 Task: Search one way flight ticket for 2 adults, 2 children, 2 infants in seat in first from Salisbury: Salisbury-ocean City-wicomico Regional Airport to Rockford: Chicago Rockford International Airport(was Northwest Chicagoland Regional Airport At Rockford) on 5-1-2023. Choice of flights is Emirates. Number of bags: 2 carry on bags. Price is upto 71000. Outbound departure time preference is 23:15.
Action: Mouse moved to (207, 336)
Screenshot: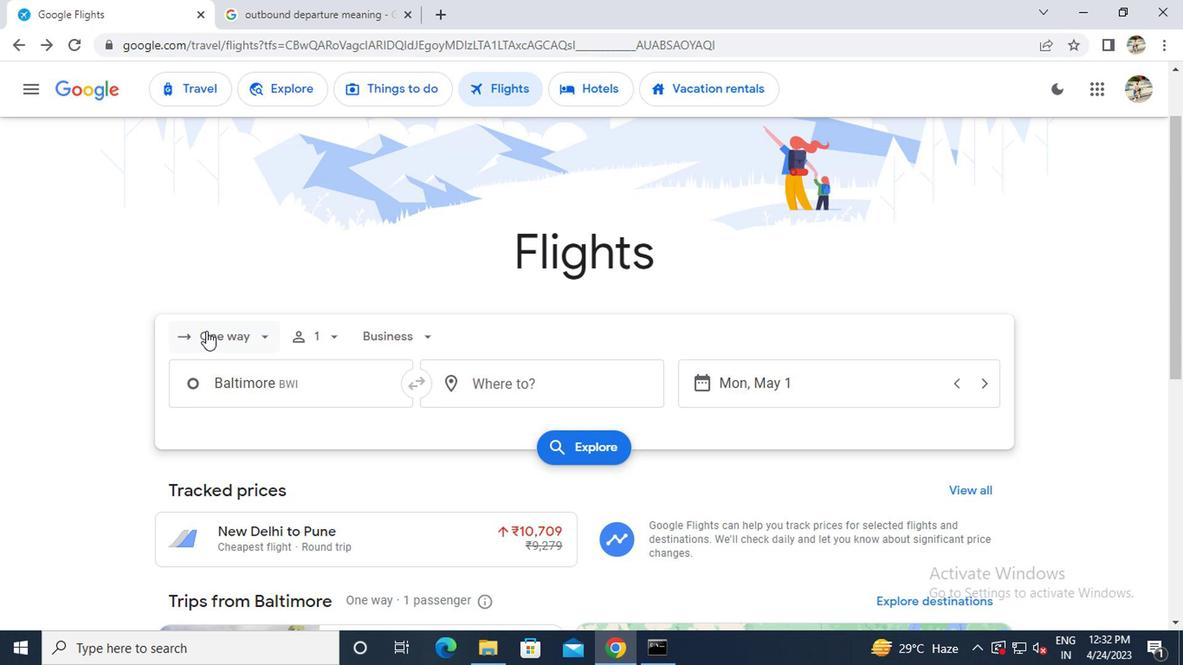 
Action: Mouse pressed left at (207, 336)
Screenshot: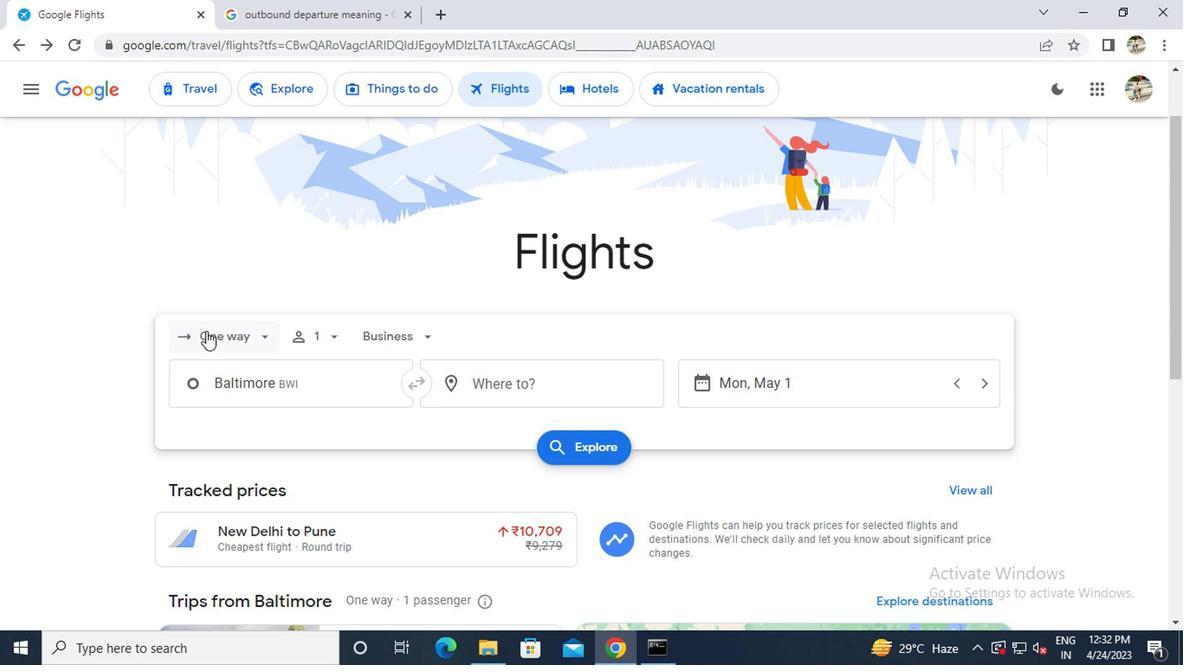
Action: Mouse moved to (216, 419)
Screenshot: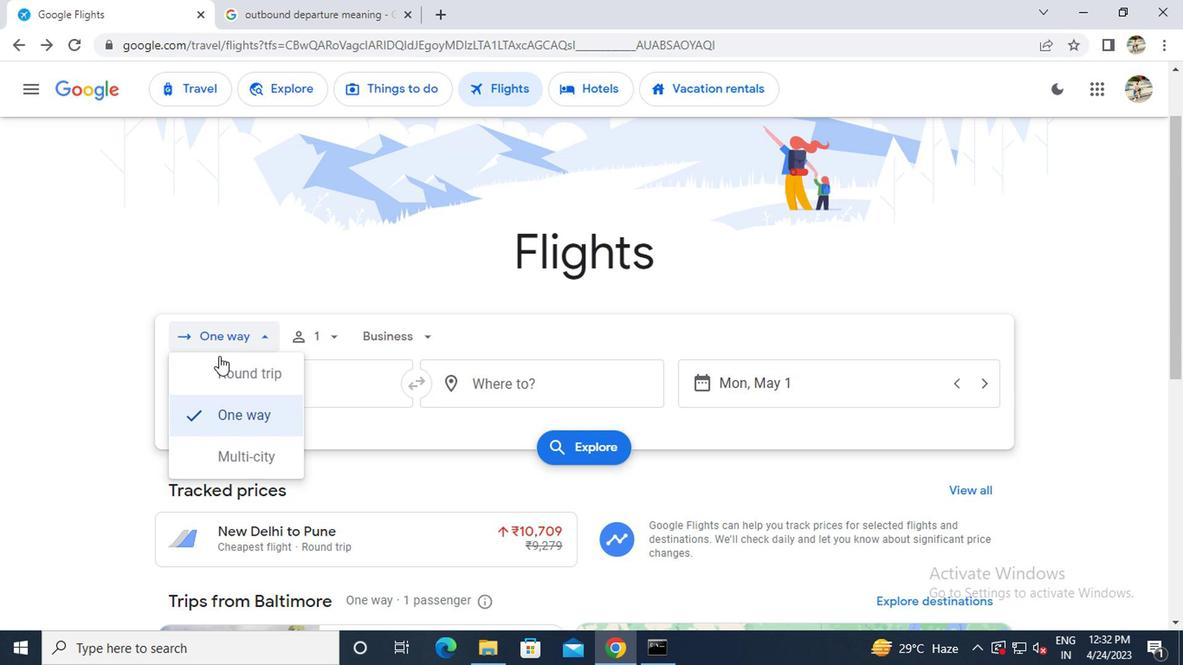 
Action: Mouse pressed left at (216, 419)
Screenshot: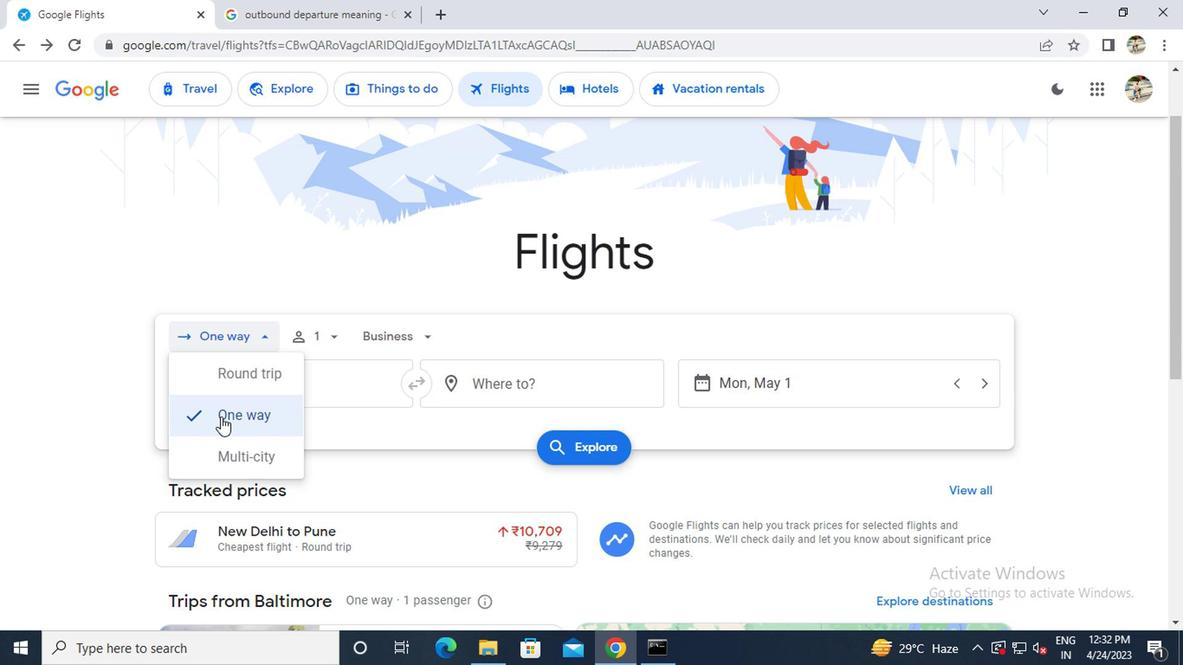 
Action: Mouse moved to (316, 332)
Screenshot: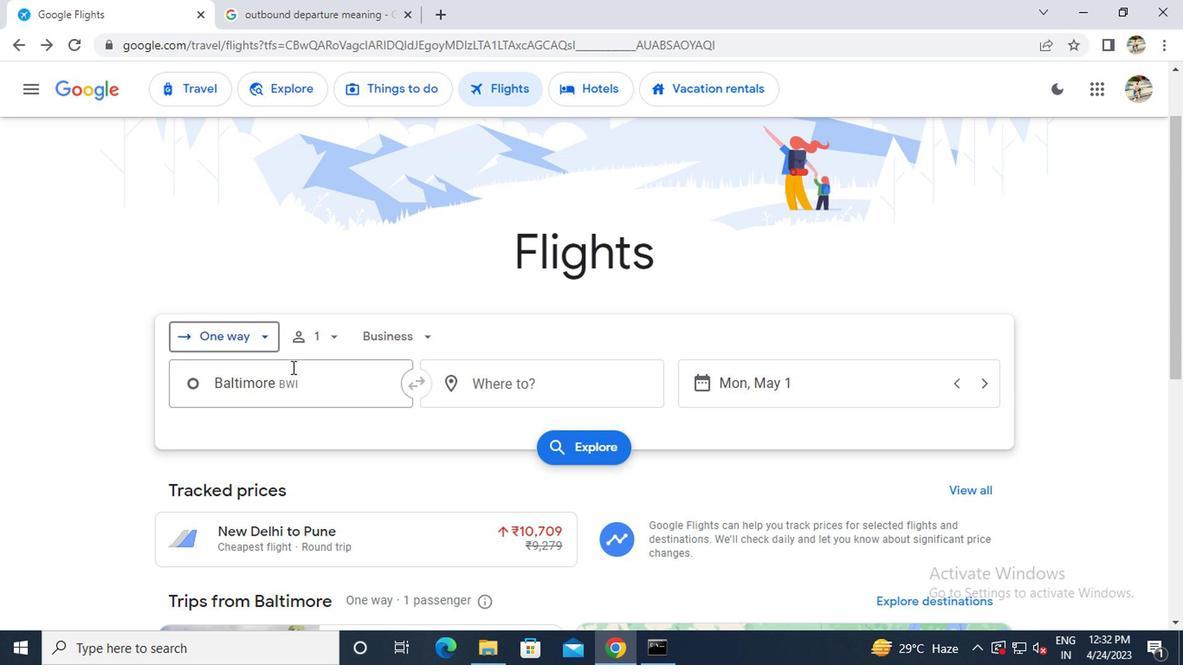 
Action: Mouse pressed left at (316, 332)
Screenshot: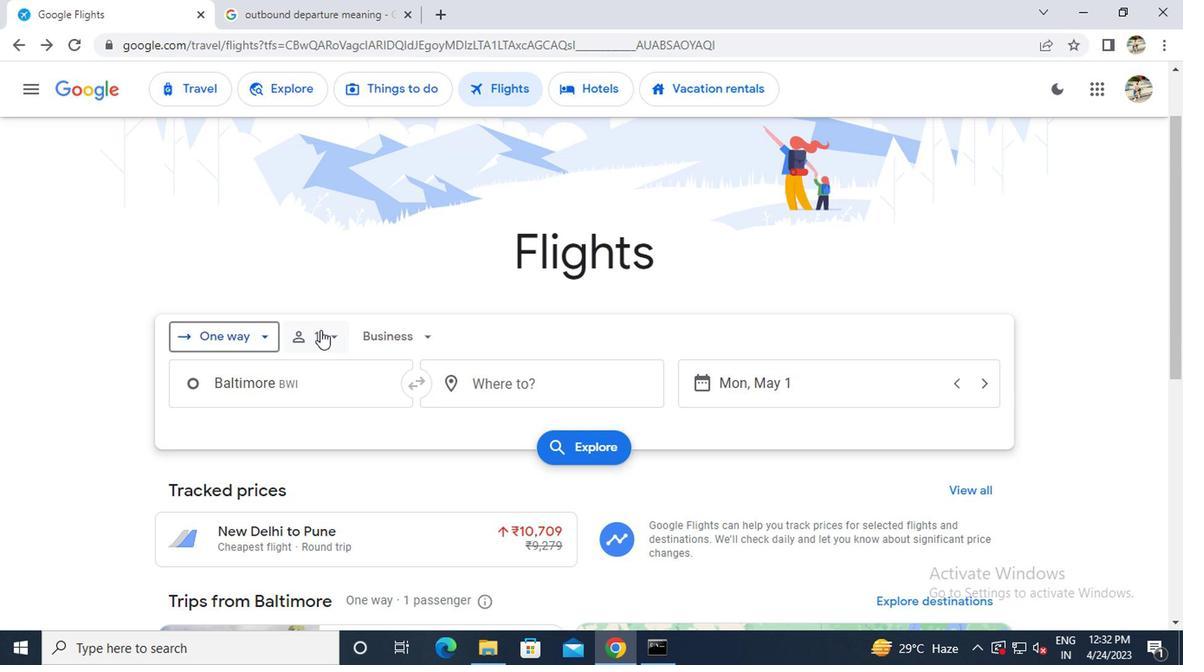 
Action: Mouse moved to (462, 379)
Screenshot: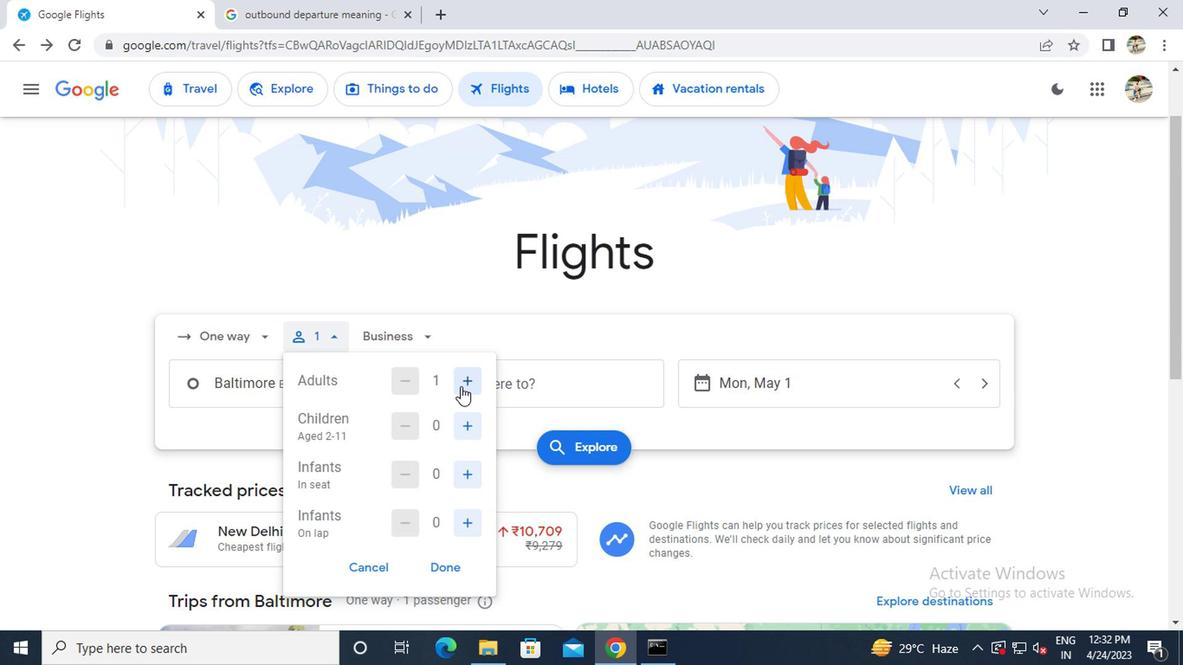 
Action: Mouse pressed left at (462, 379)
Screenshot: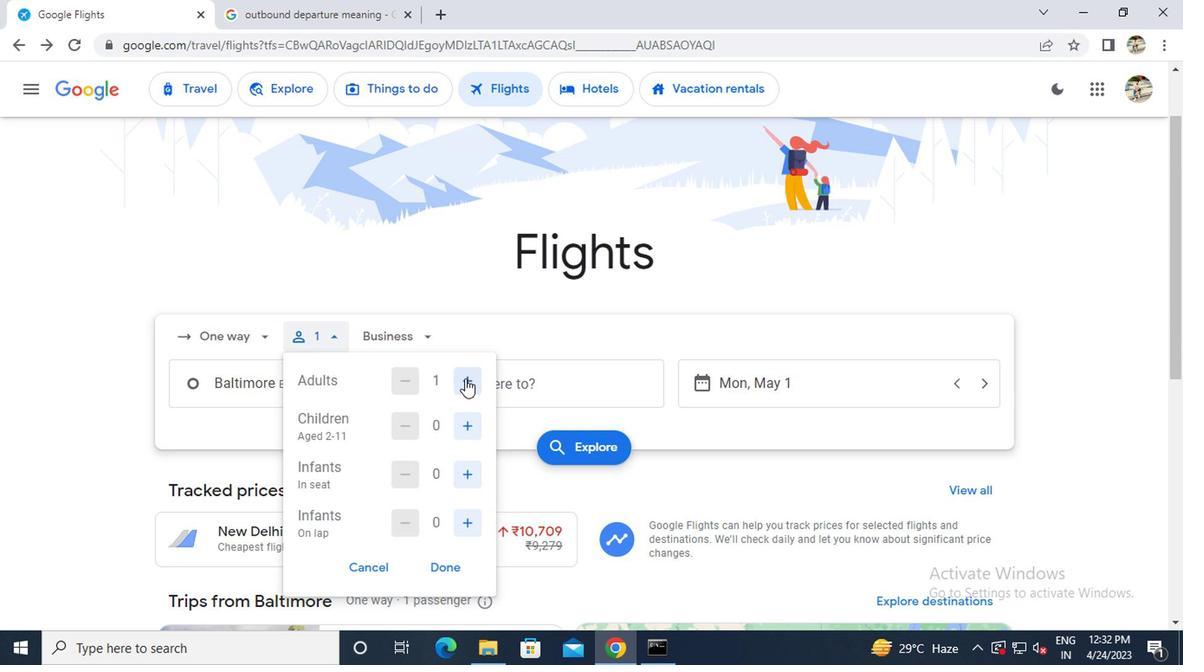 
Action: Mouse moved to (467, 413)
Screenshot: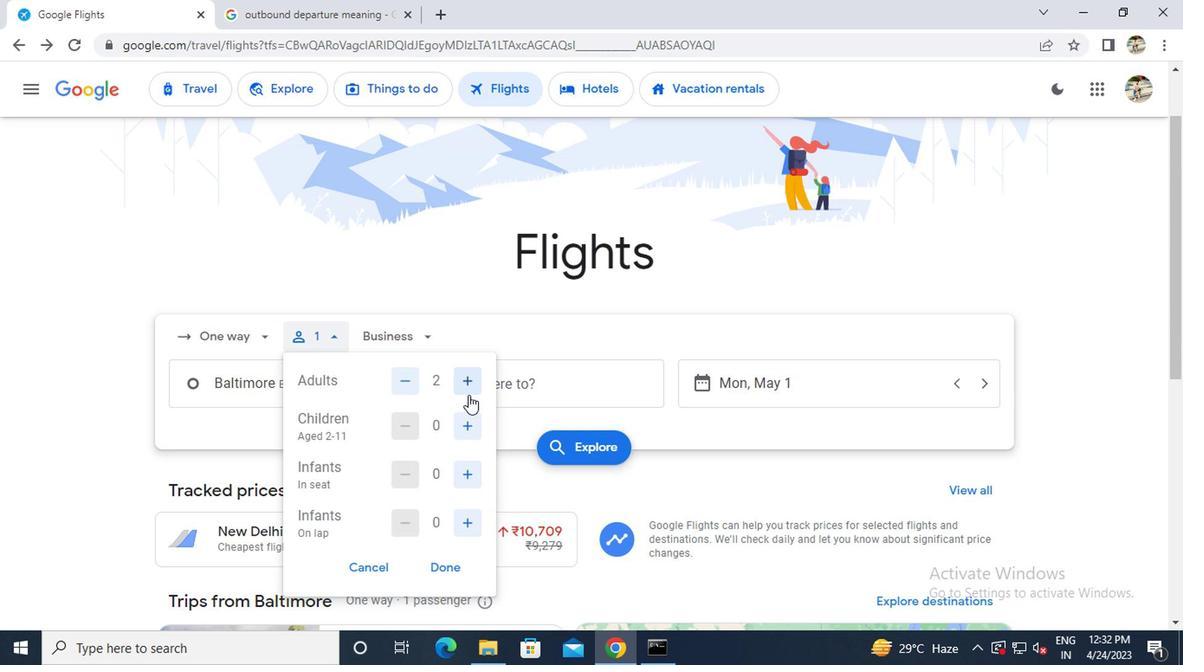 
Action: Mouse pressed left at (467, 413)
Screenshot: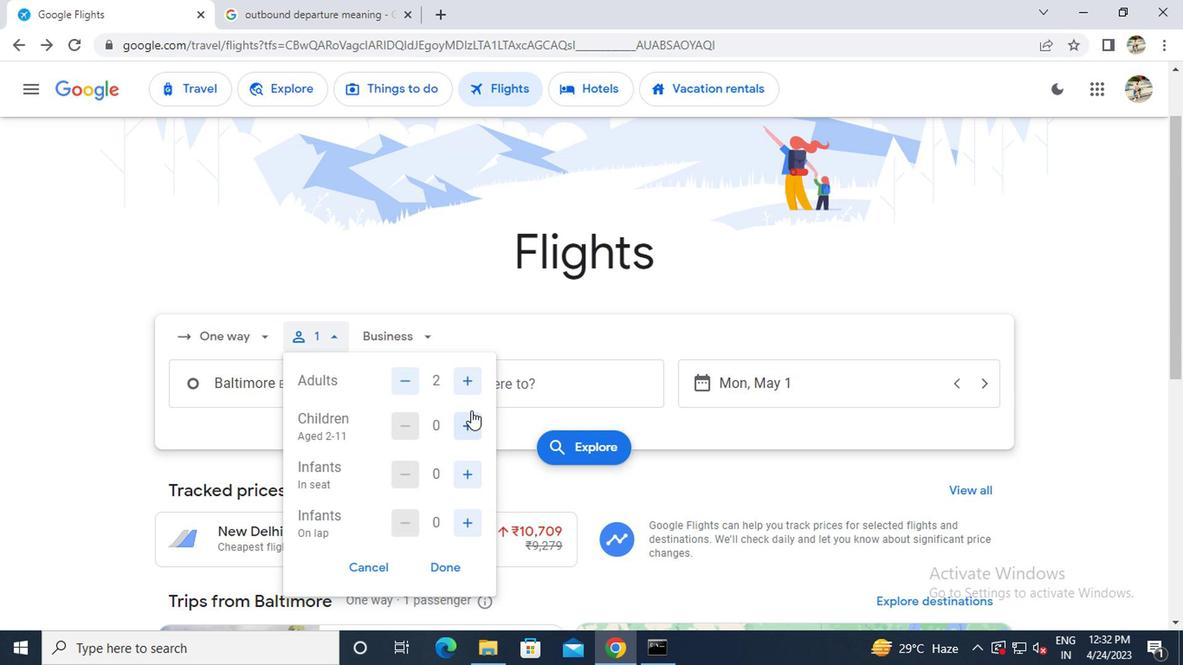 
Action: Mouse pressed left at (467, 413)
Screenshot: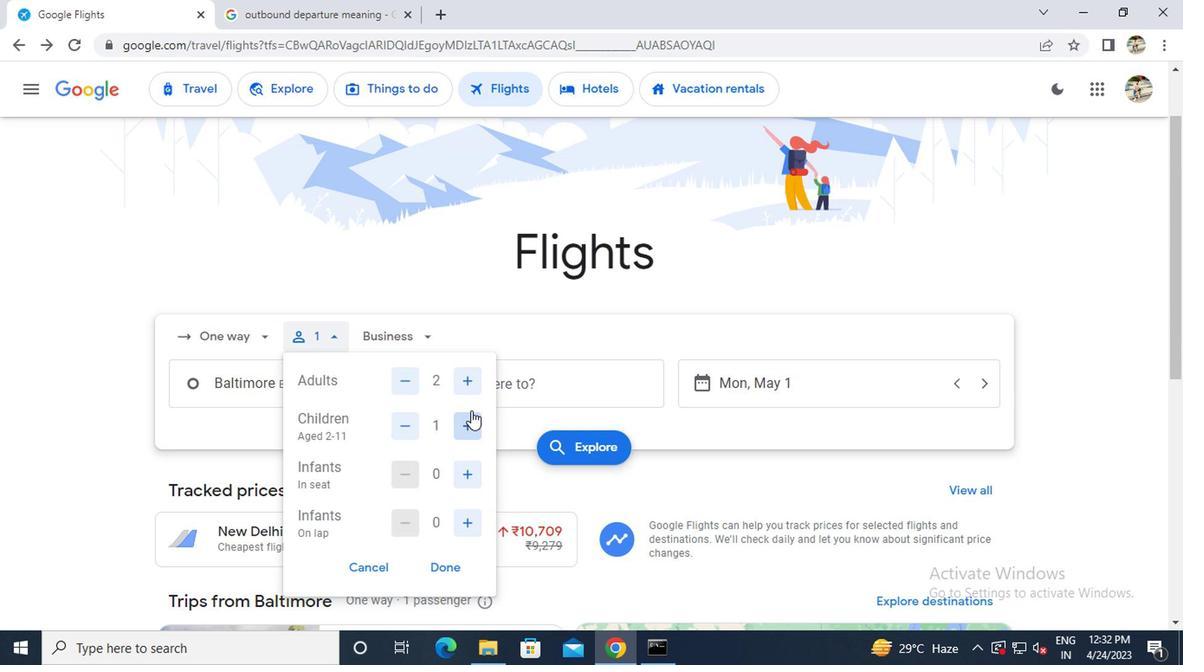 
Action: Mouse moved to (460, 477)
Screenshot: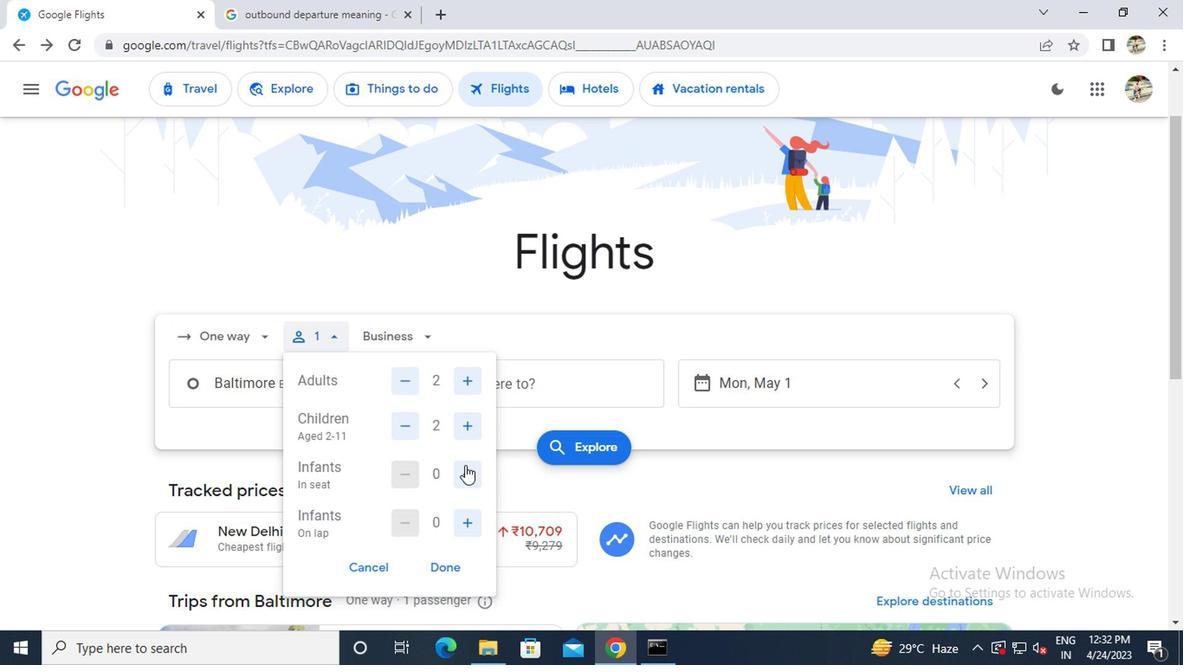 
Action: Mouse pressed left at (460, 477)
Screenshot: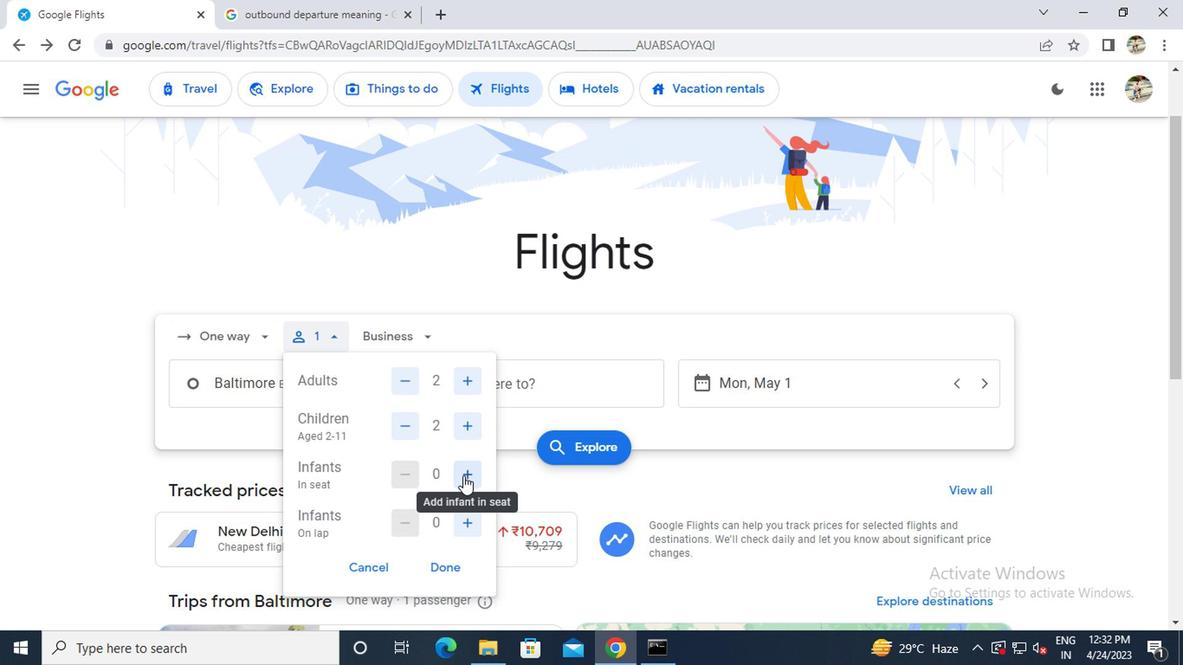 
Action: Mouse pressed left at (460, 477)
Screenshot: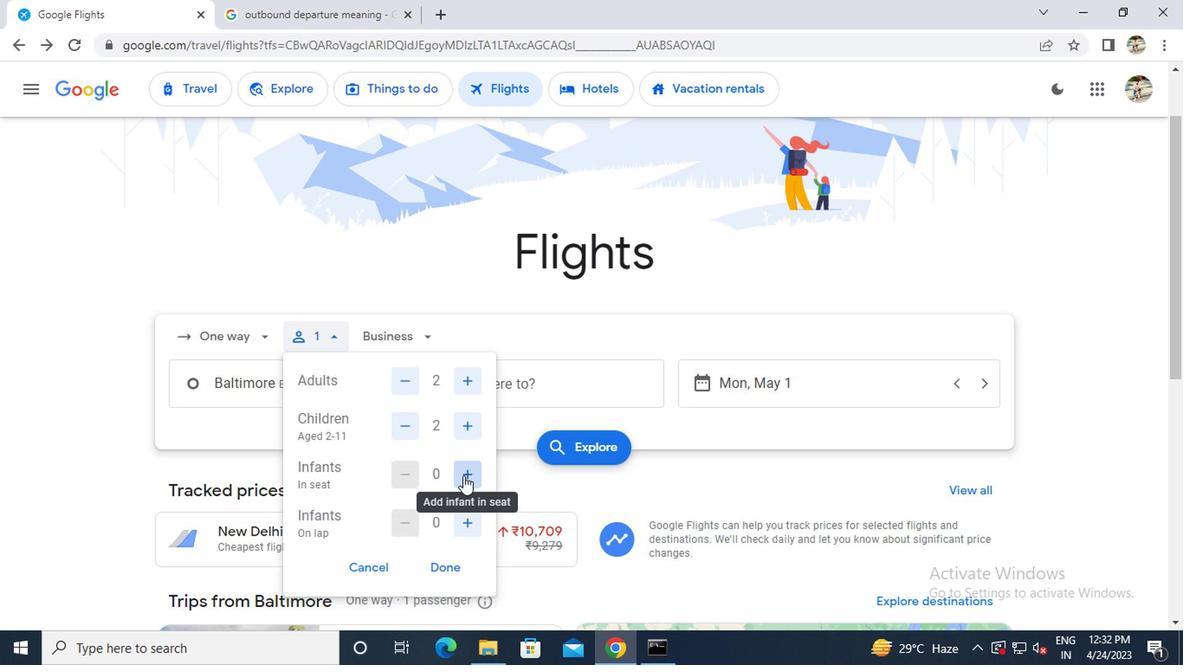 
Action: Mouse moved to (442, 565)
Screenshot: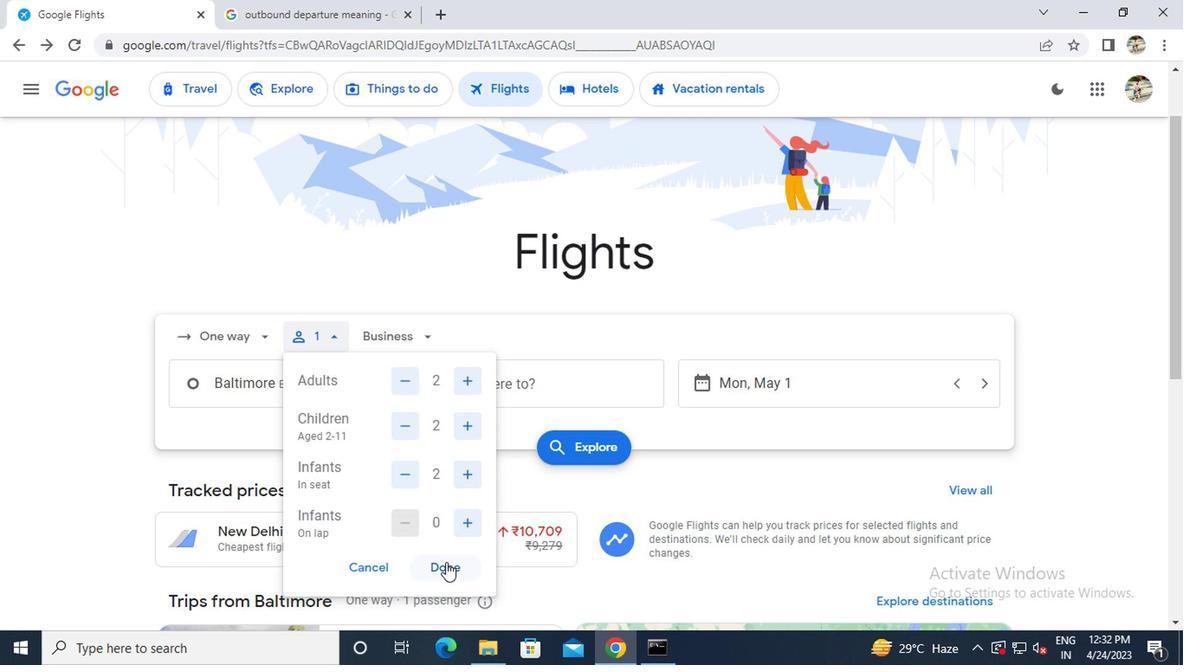 
Action: Mouse pressed left at (442, 565)
Screenshot: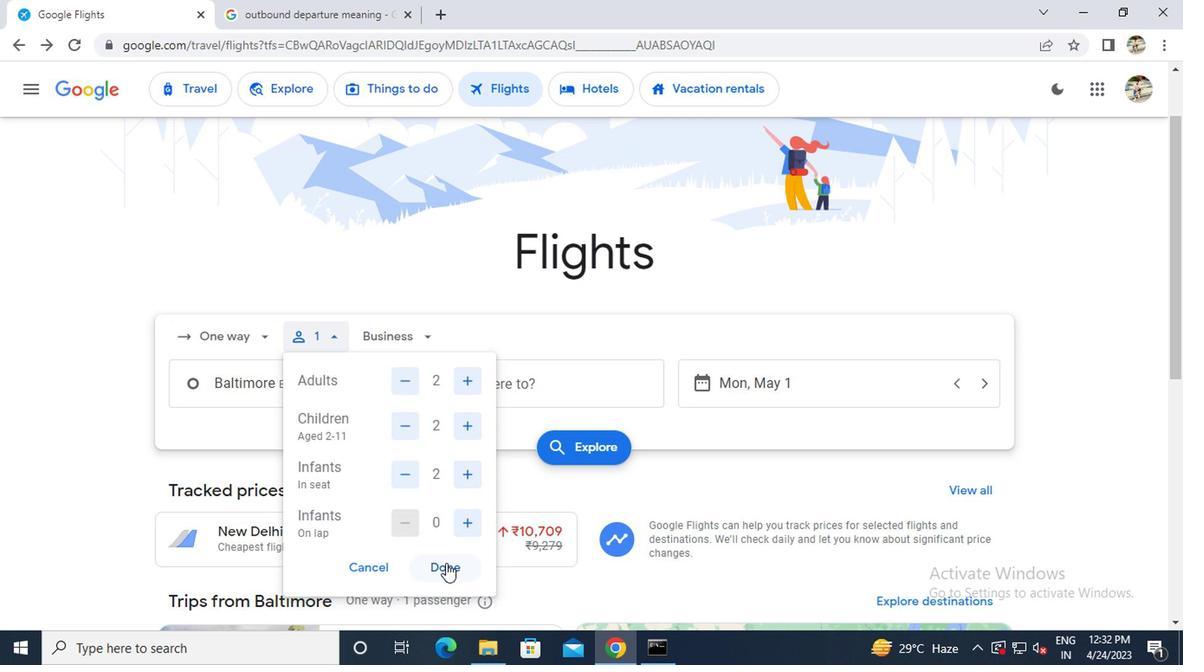 
Action: Mouse moved to (329, 381)
Screenshot: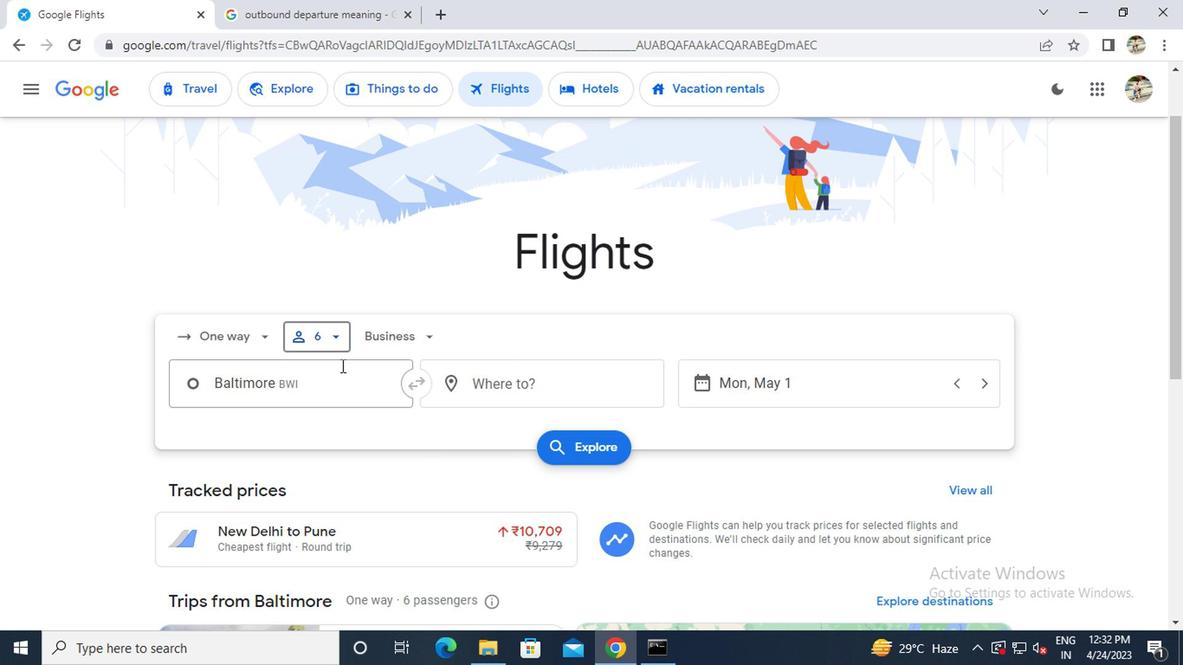 
Action: Mouse pressed left at (329, 381)
Screenshot: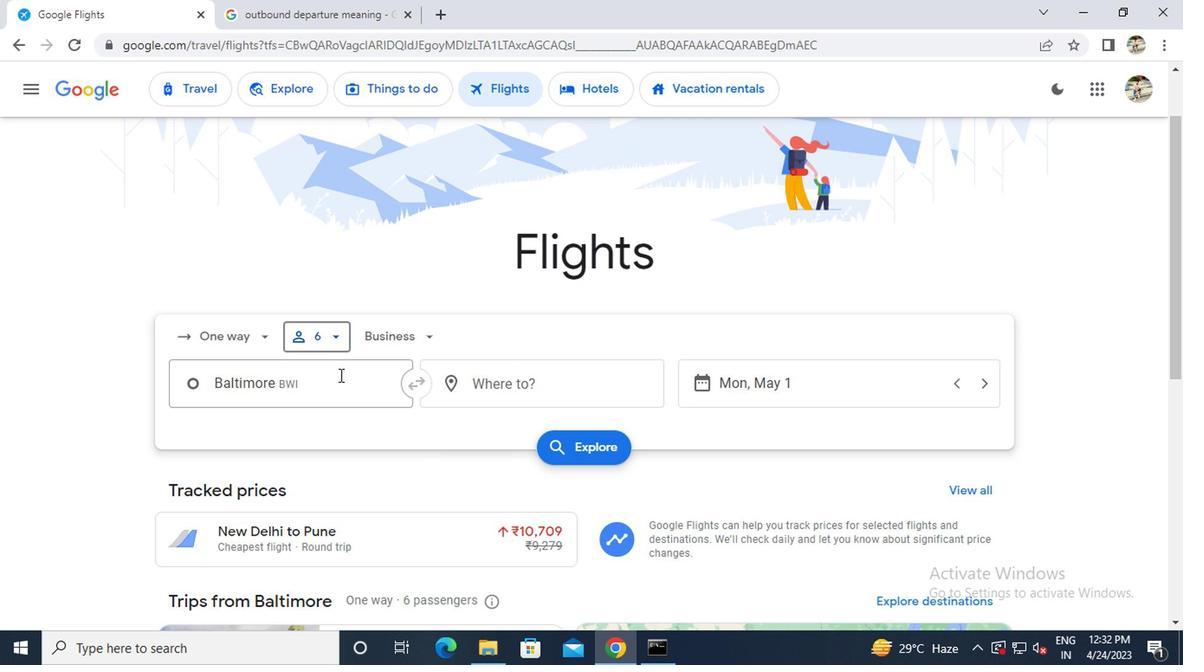 
Action: Key pressed s<Key.caps_lock>alisbury<Key.space>o<Key.backspace>
Screenshot: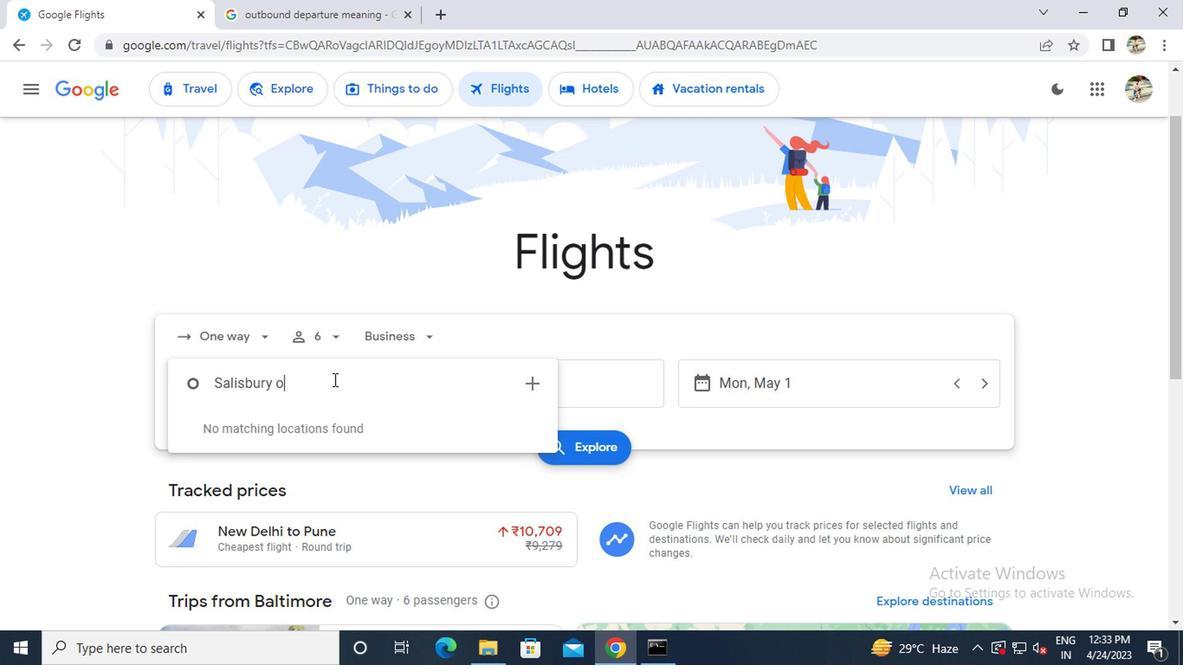 
Action: Mouse moved to (308, 441)
Screenshot: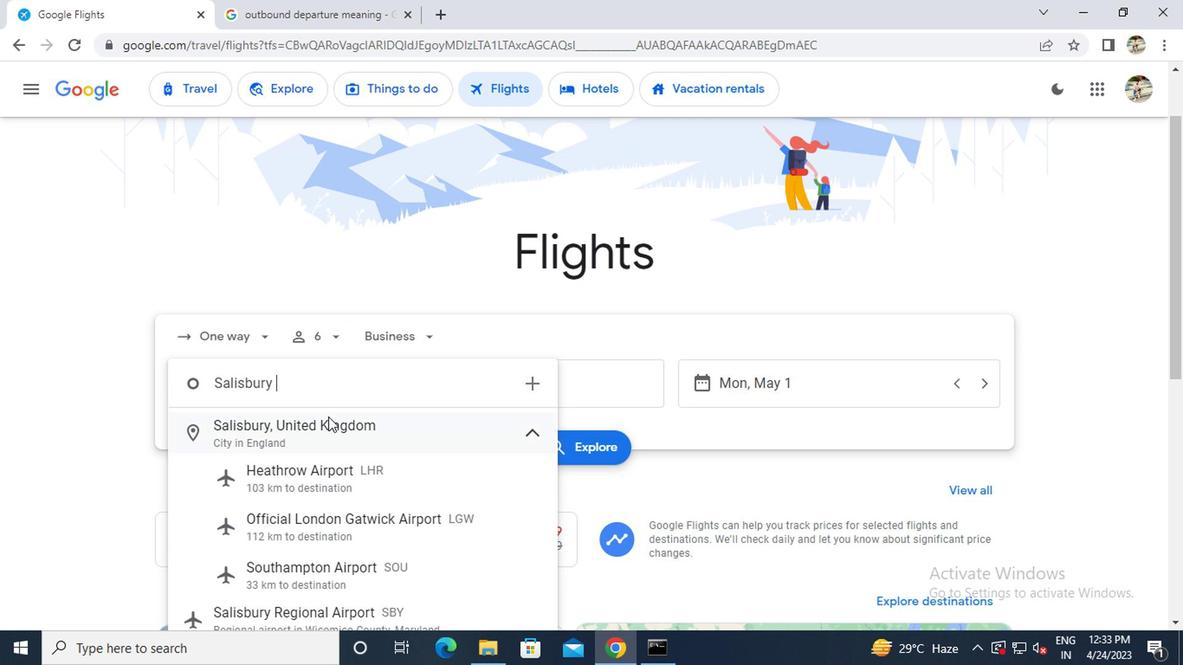 
Action: Mouse pressed left at (308, 441)
Screenshot: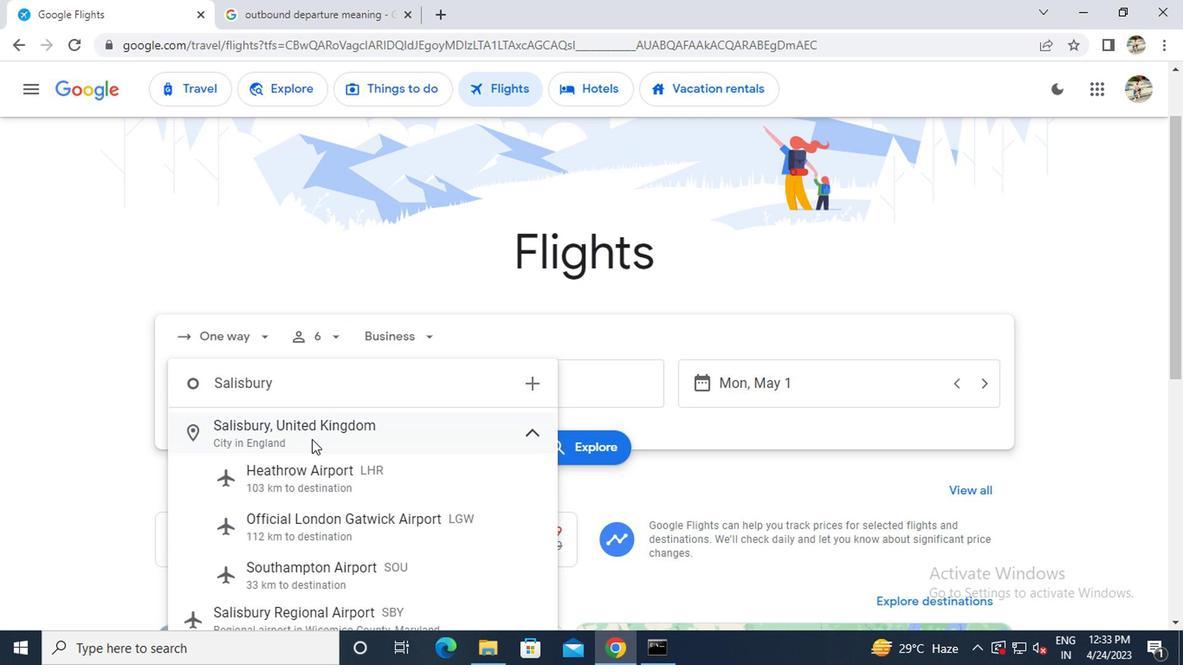 
Action: Mouse moved to (591, 392)
Screenshot: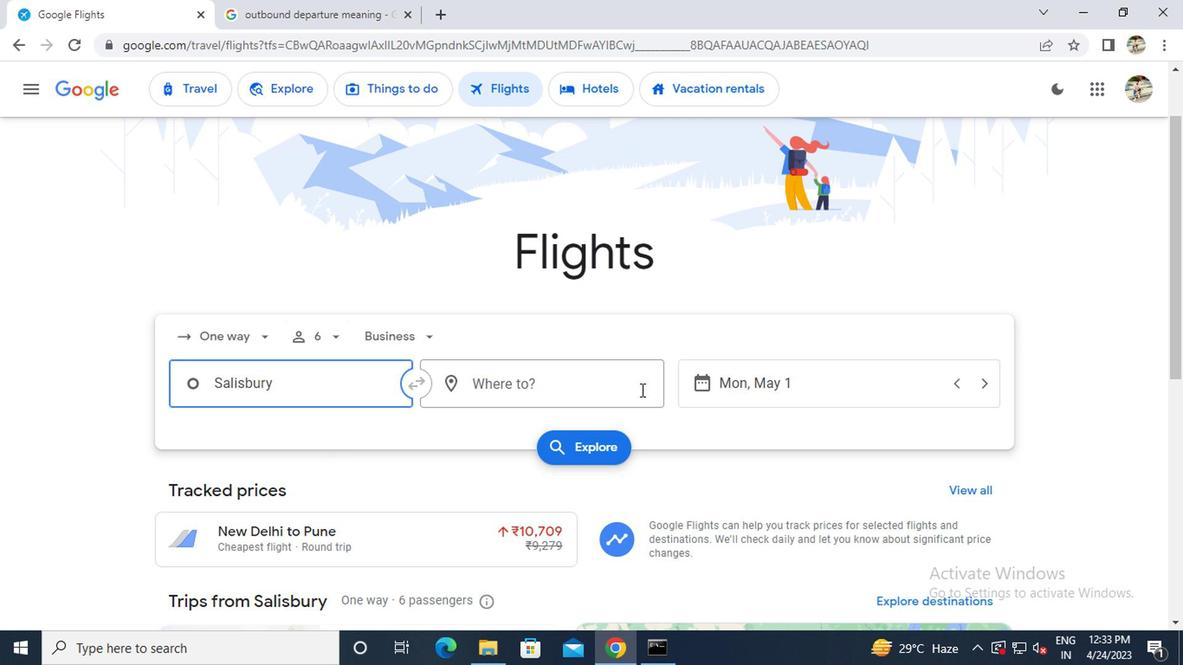 
Action: Mouse pressed left at (591, 392)
Screenshot: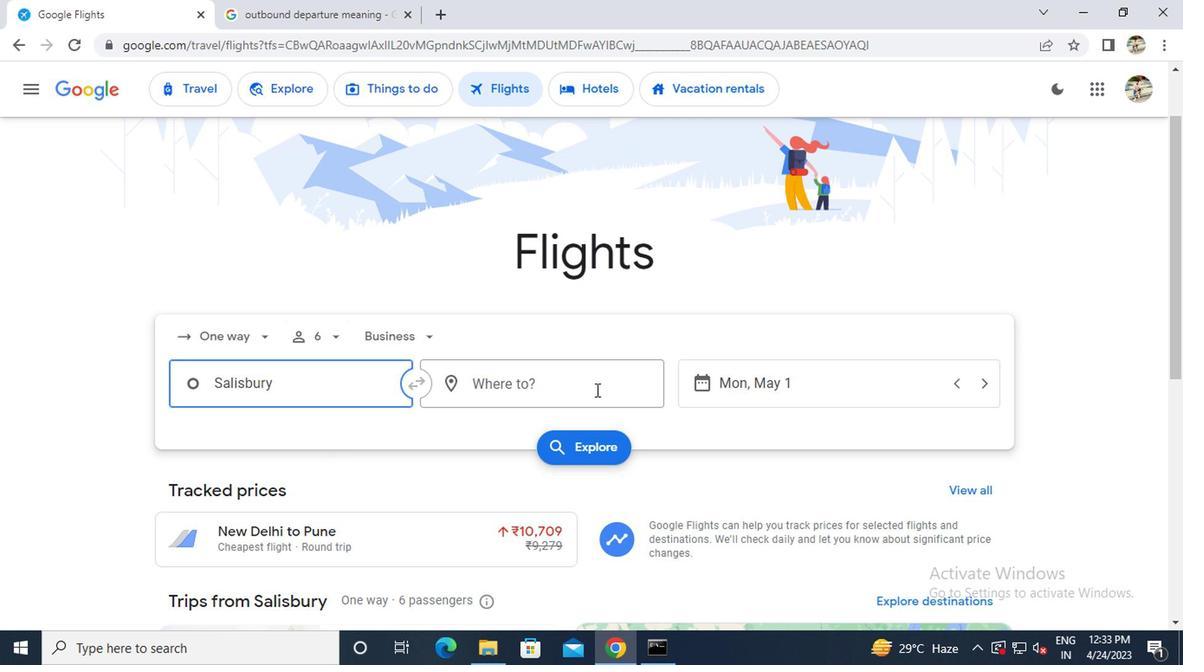 
Action: Key pressed <Key.caps_lock>r<Key.caps_lock>ockford
Screenshot: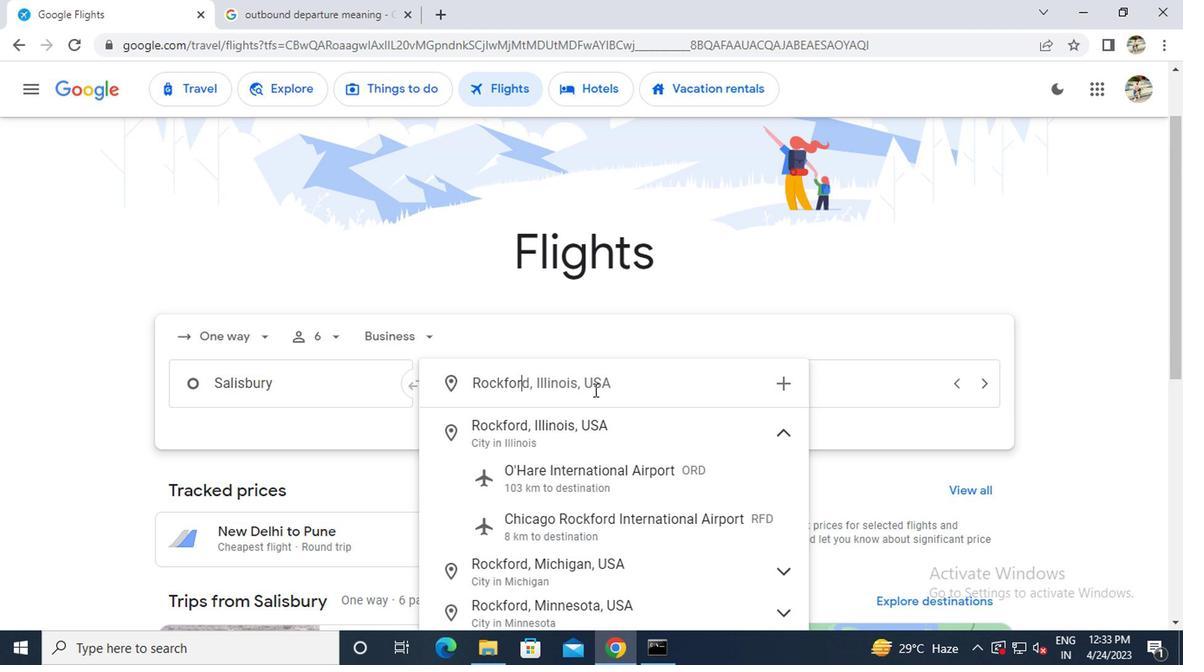 
Action: Mouse moved to (594, 519)
Screenshot: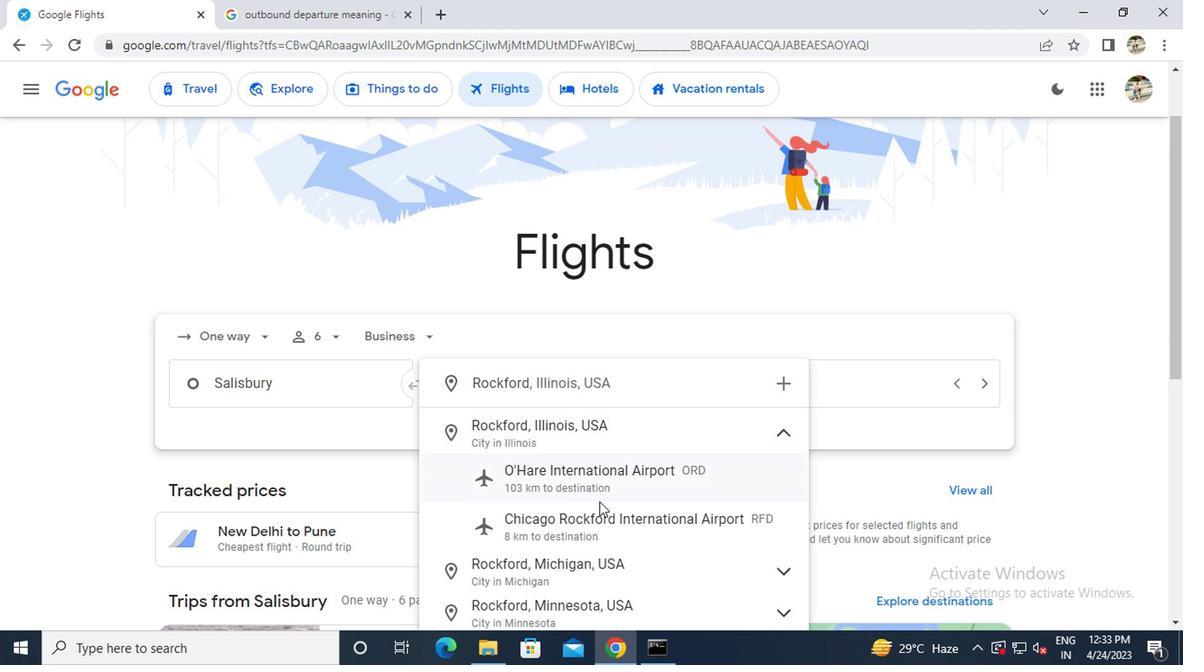 
Action: Mouse pressed left at (594, 519)
Screenshot: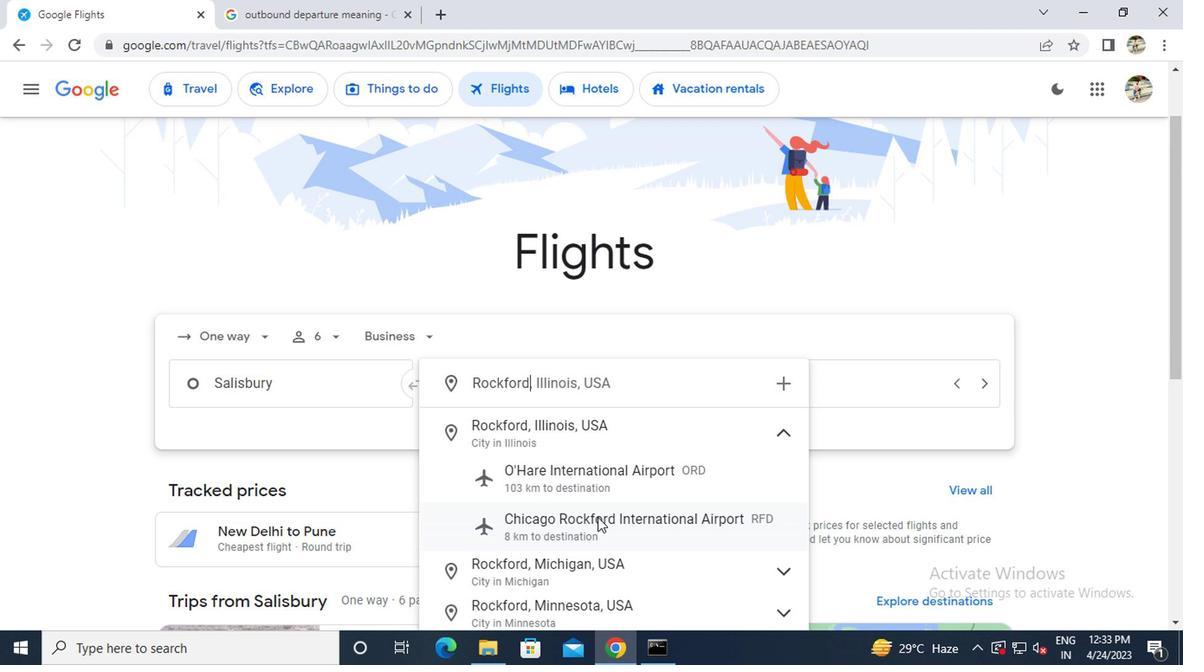 
Action: Mouse moved to (768, 393)
Screenshot: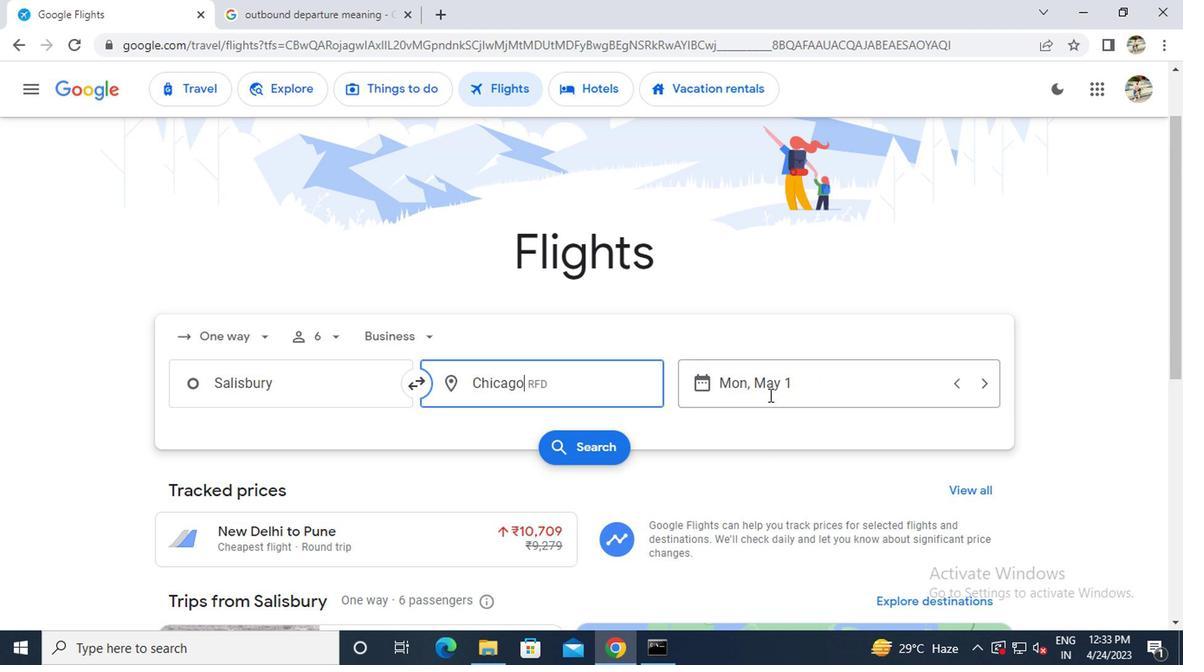 
Action: Mouse pressed left at (768, 393)
Screenshot: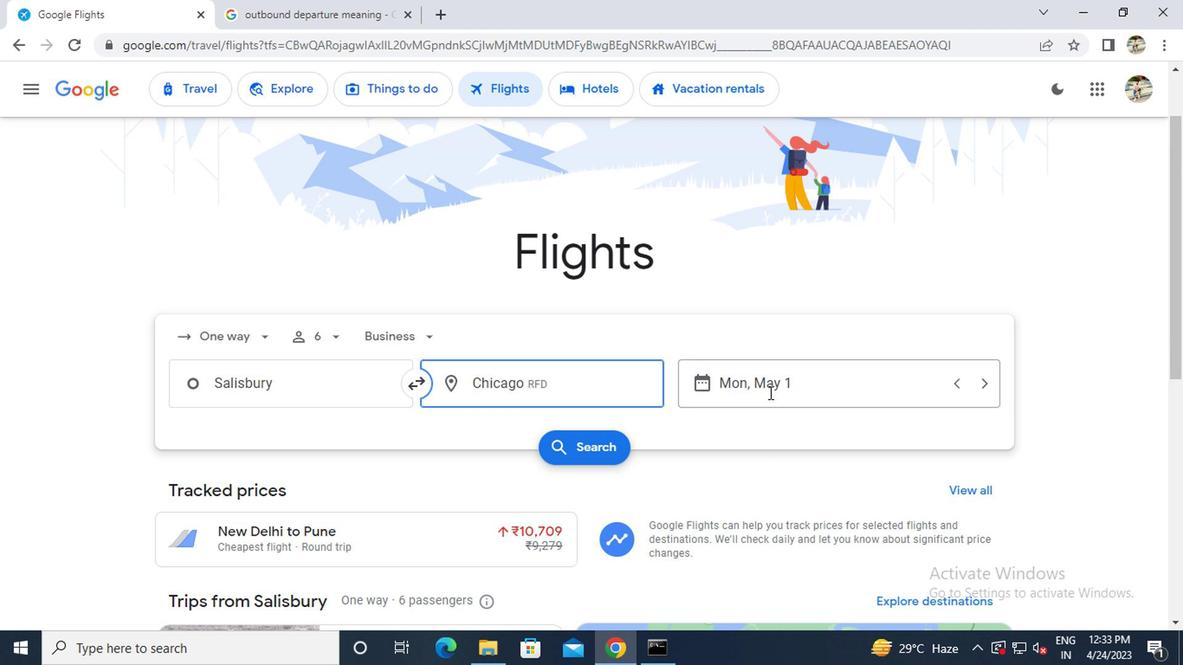
Action: Mouse moved to (748, 314)
Screenshot: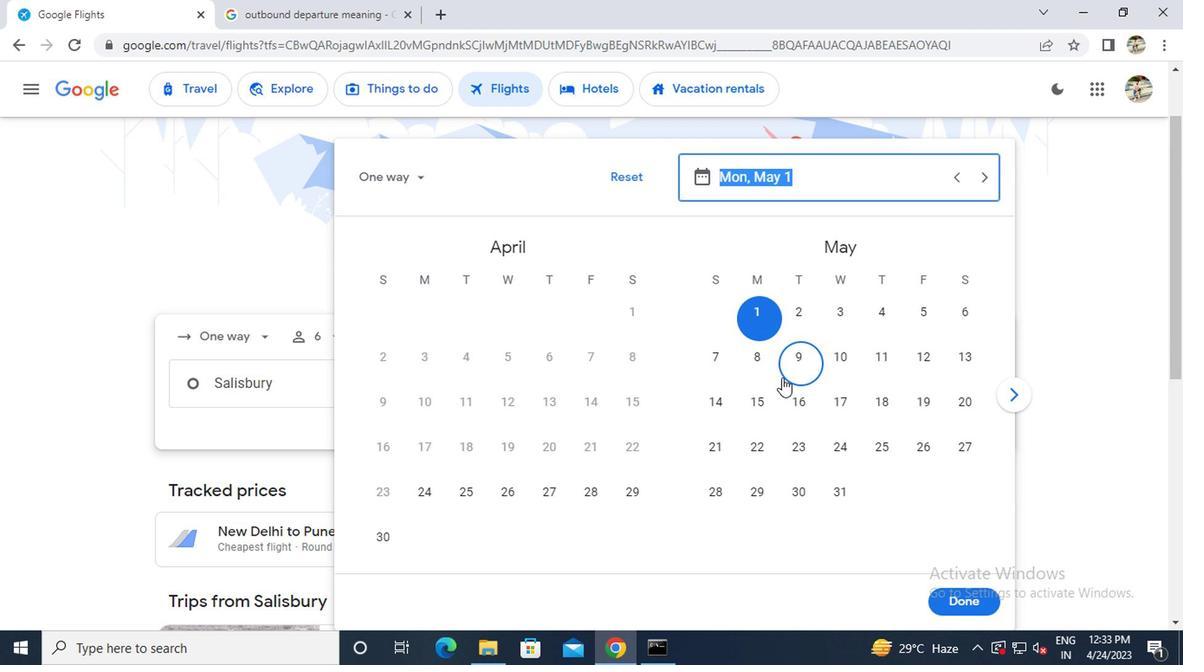 
Action: Mouse pressed left at (748, 314)
Screenshot: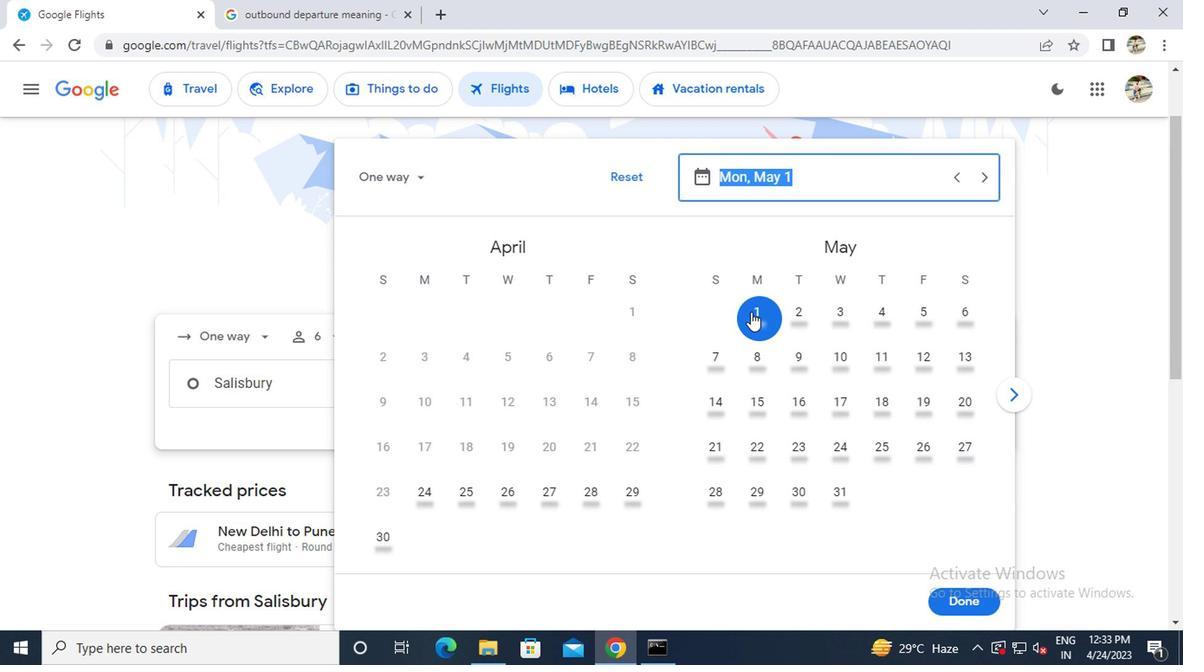 
Action: Mouse moved to (942, 607)
Screenshot: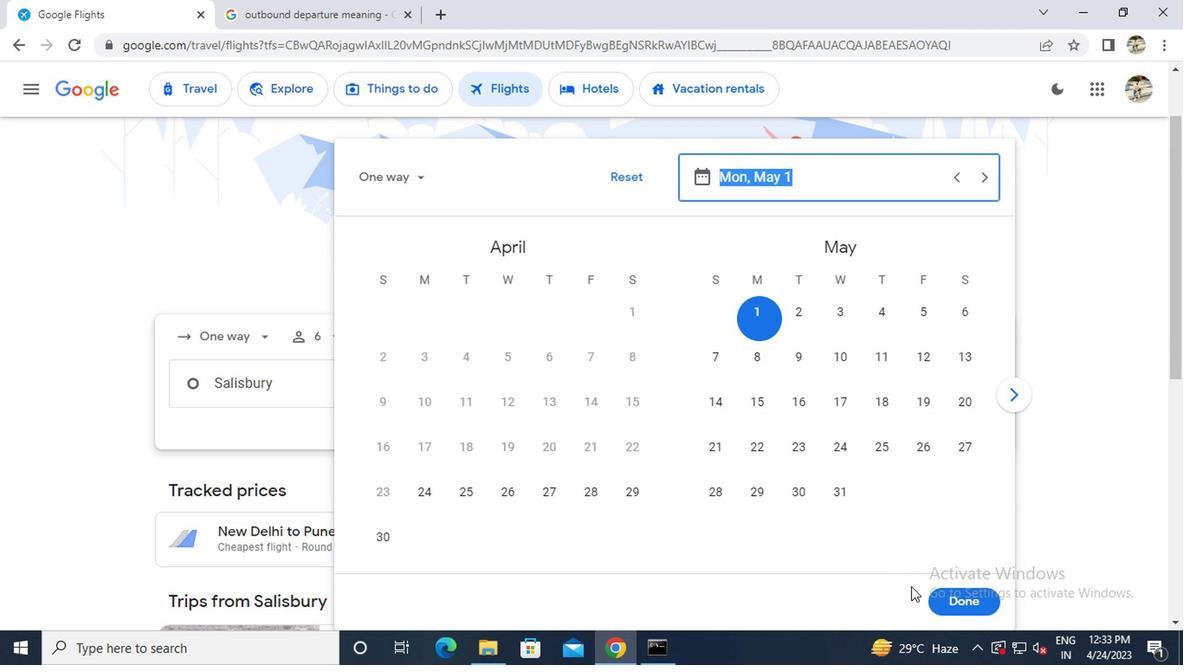 
Action: Mouse pressed left at (942, 607)
Screenshot: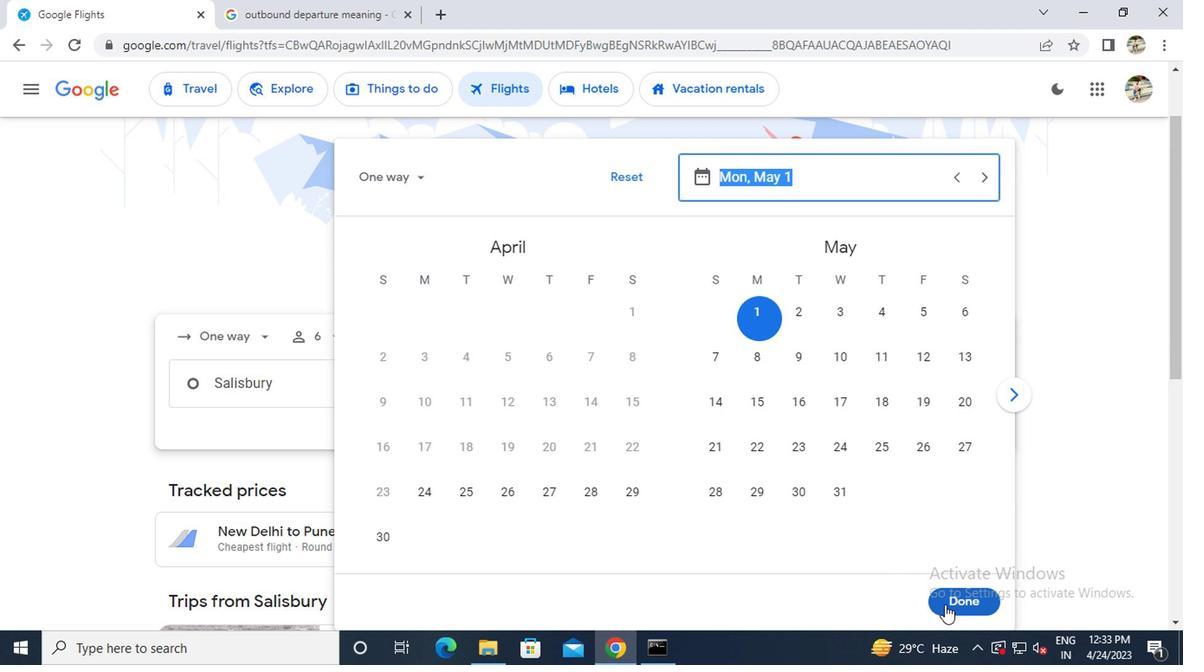 
Action: Mouse moved to (561, 453)
Screenshot: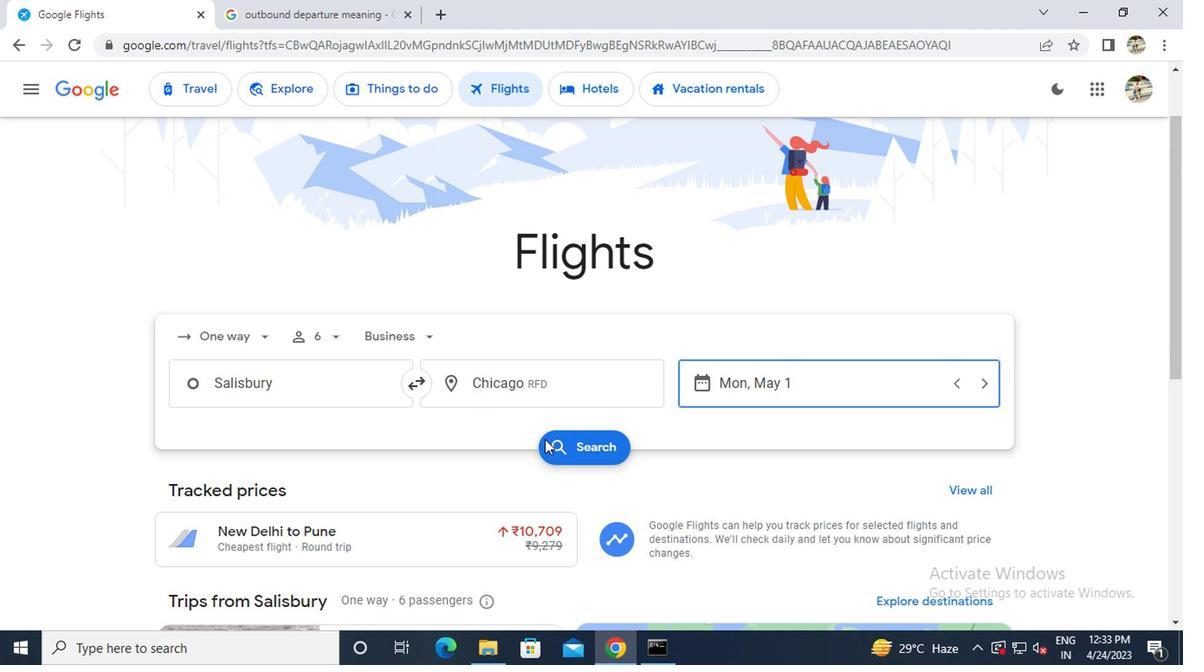 
Action: Mouse pressed left at (561, 453)
Screenshot: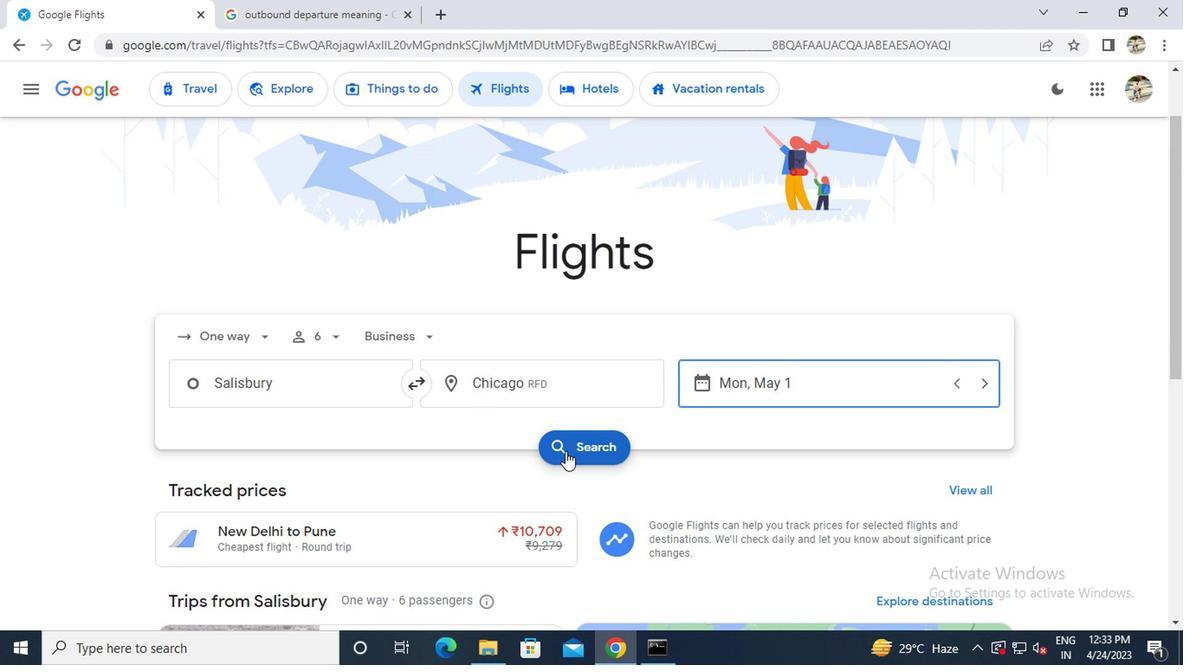 
Action: Mouse moved to (186, 257)
Screenshot: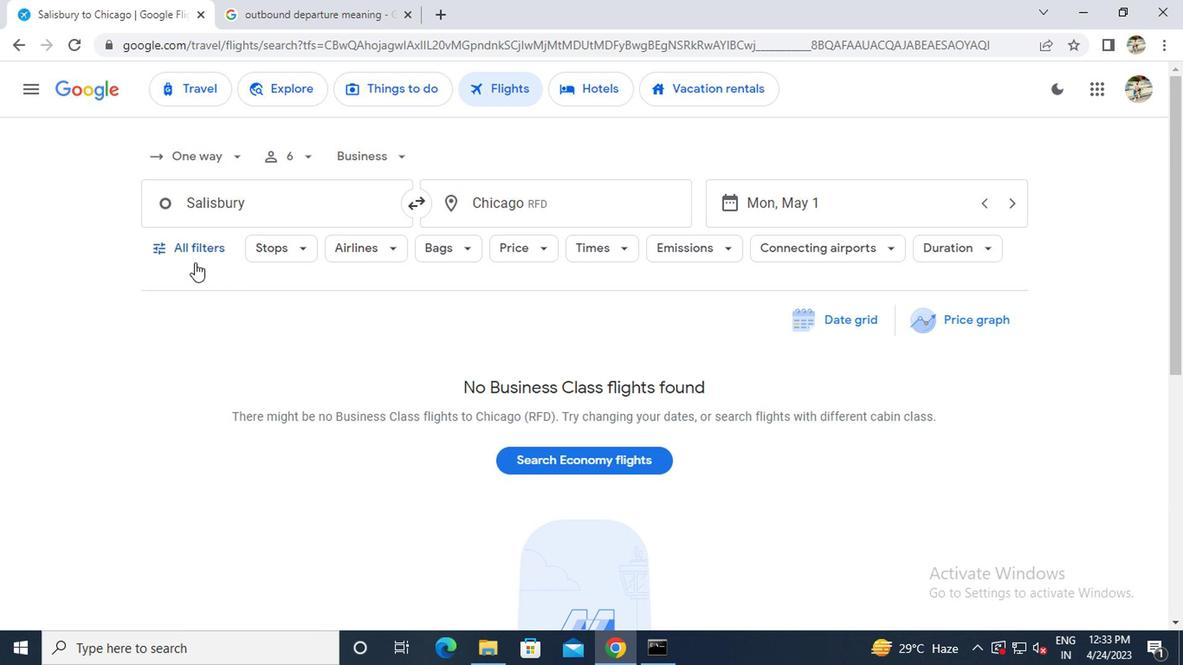 
Action: Mouse pressed left at (186, 257)
Screenshot: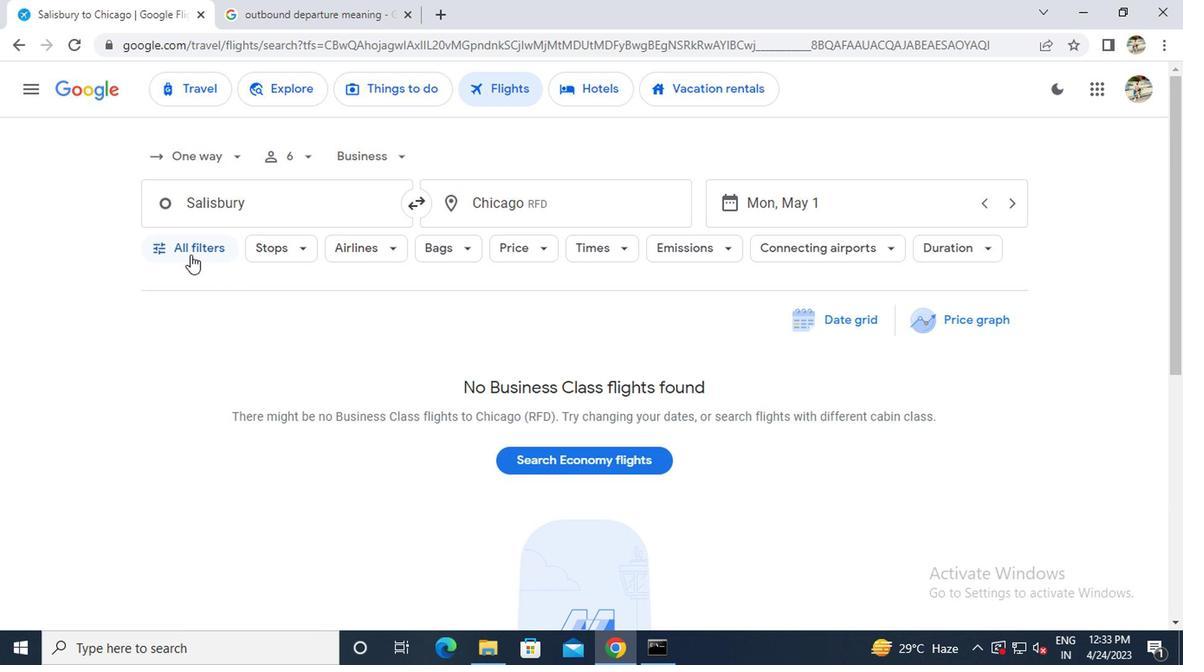 
Action: Mouse moved to (222, 379)
Screenshot: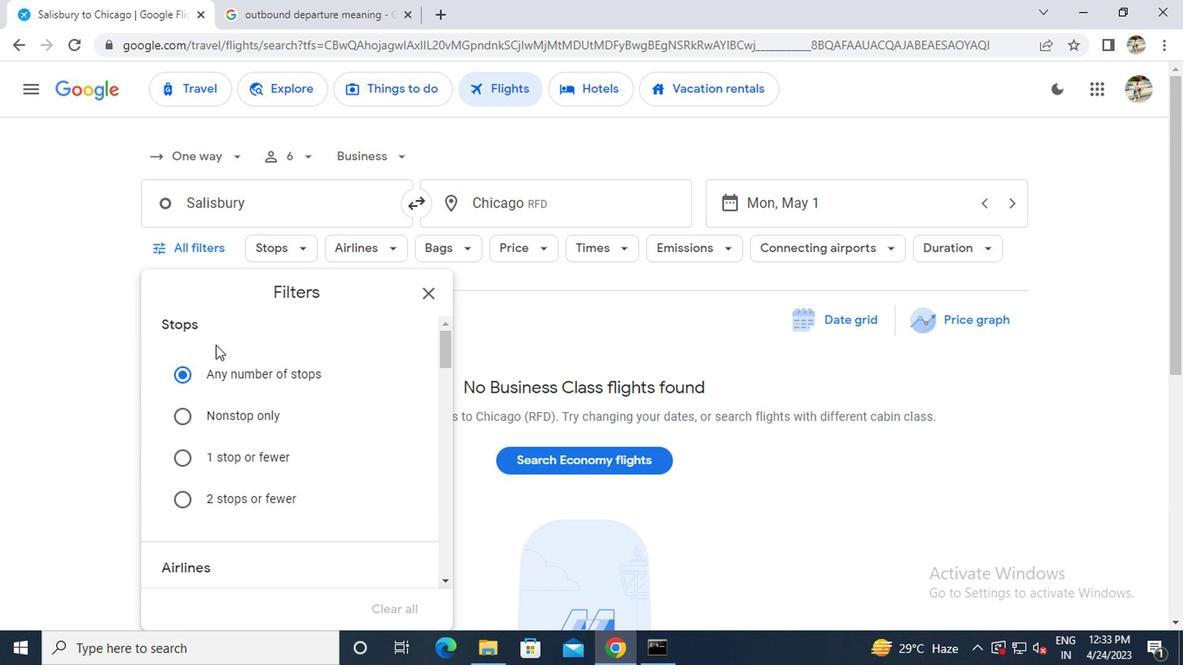 
Action: Mouse scrolled (222, 379) with delta (0, 0)
Screenshot: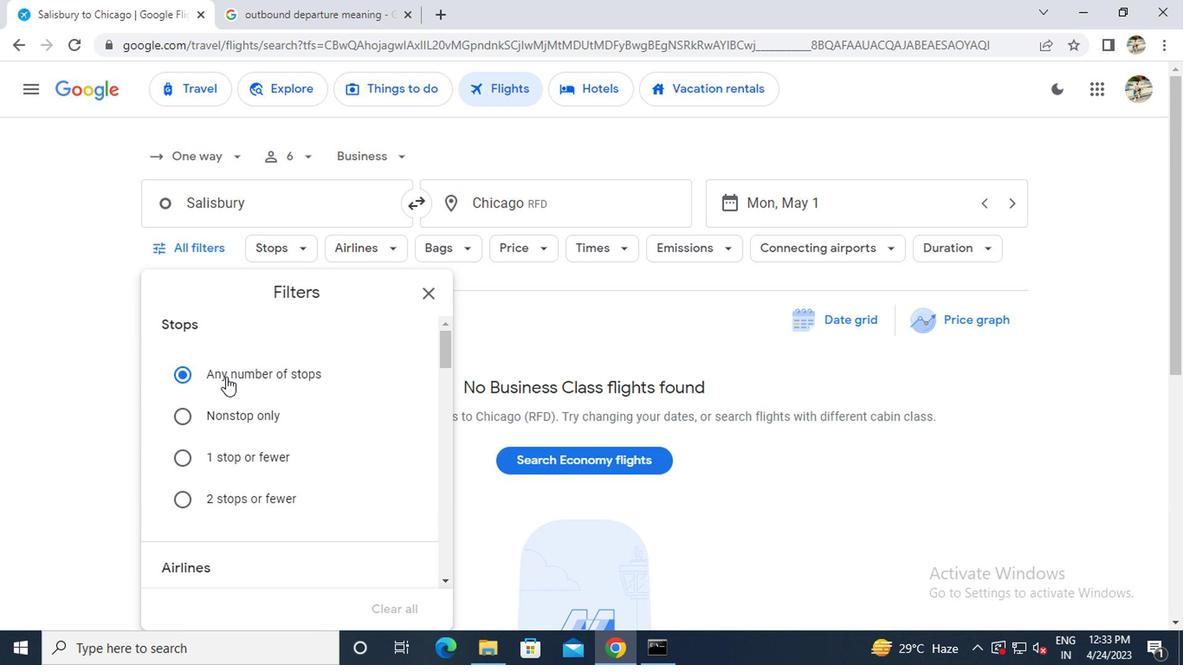 
Action: Mouse scrolled (222, 379) with delta (0, 0)
Screenshot: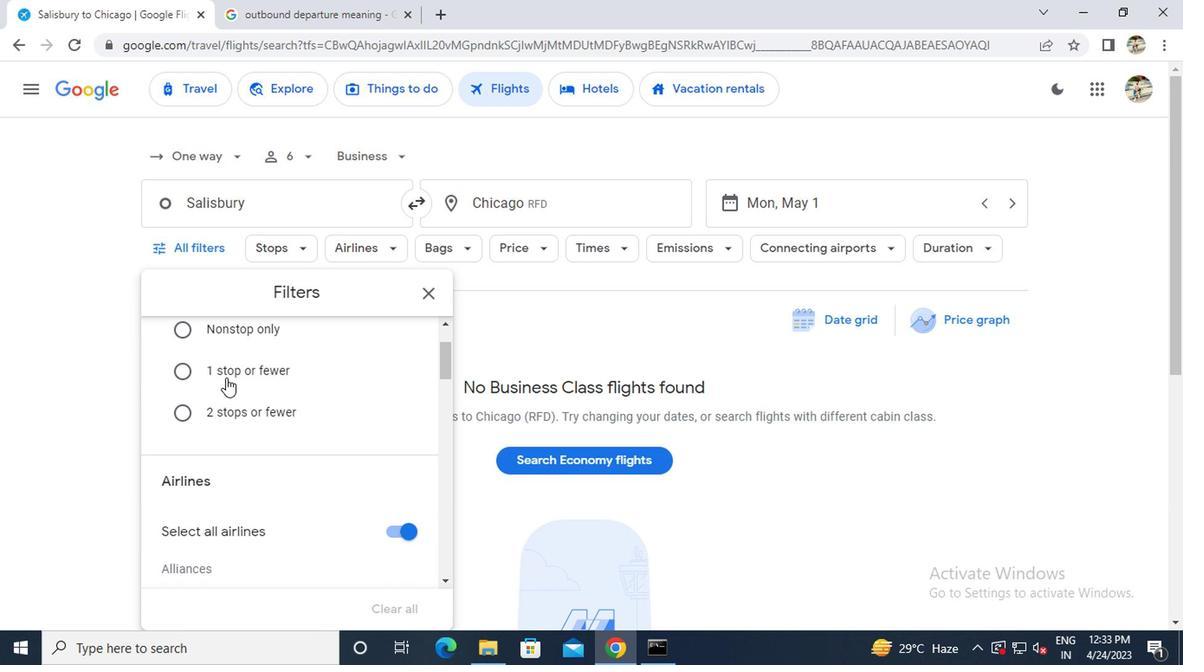 
Action: Mouse scrolled (222, 379) with delta (0, 0)
Screenshot: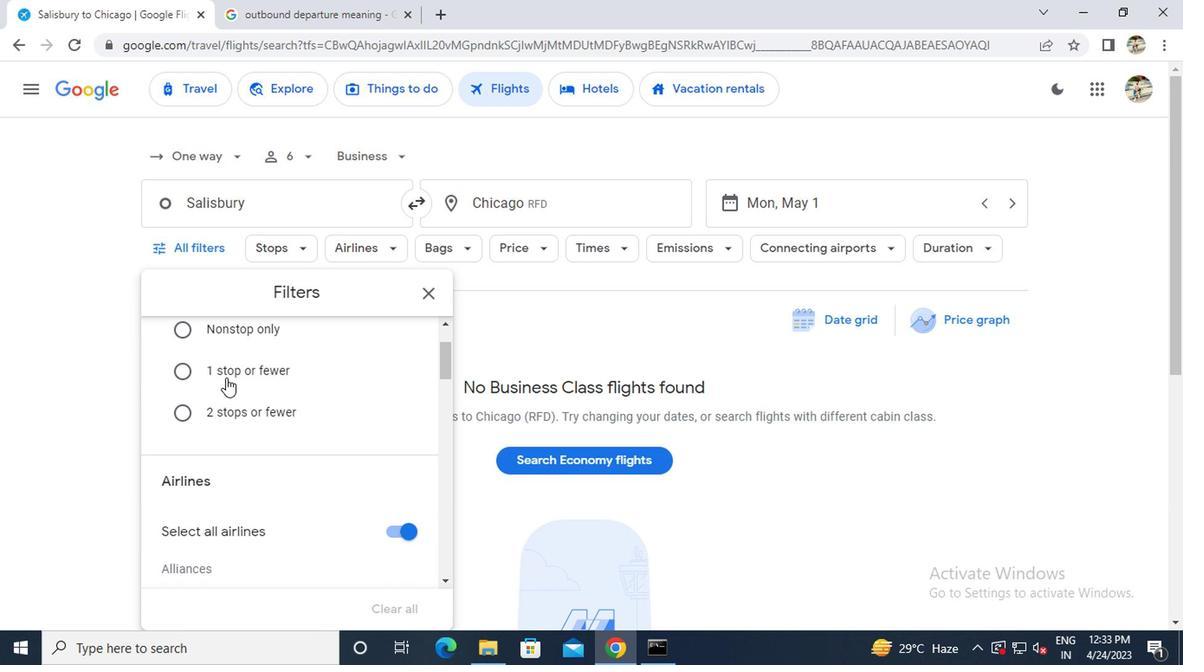 
Action: Mouse scrolled (222, 379) with delta (0, 0)
Screenshot: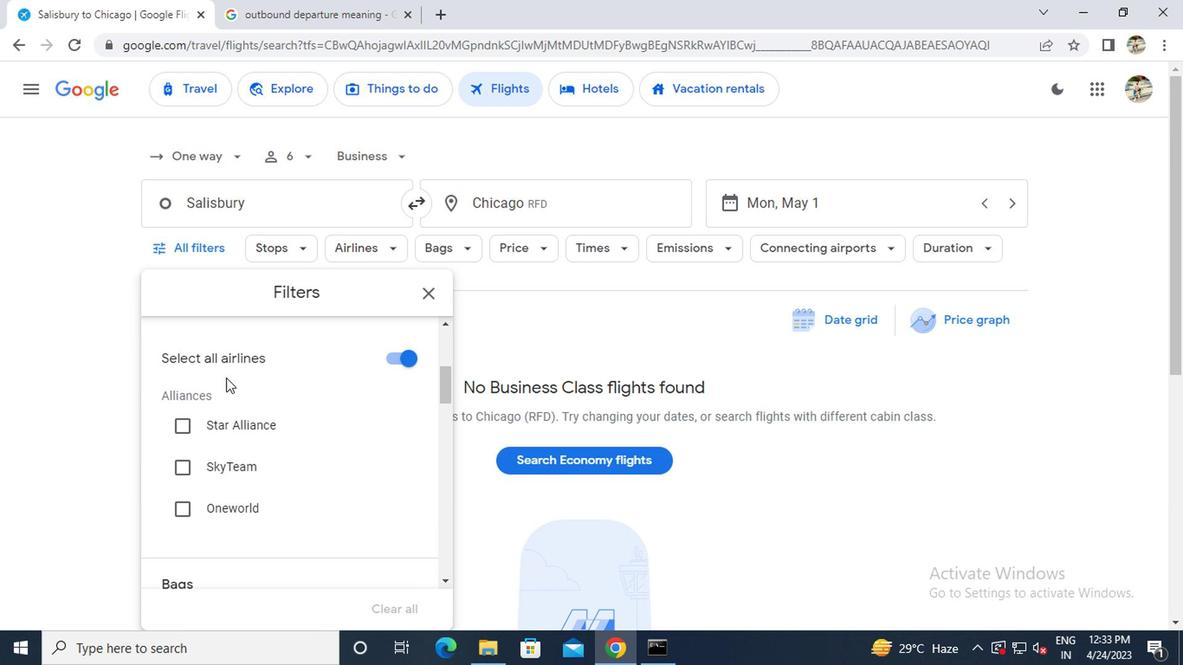 
Action: Mouse scrolled (222, 379) with delta (0, 0)
Screenshot: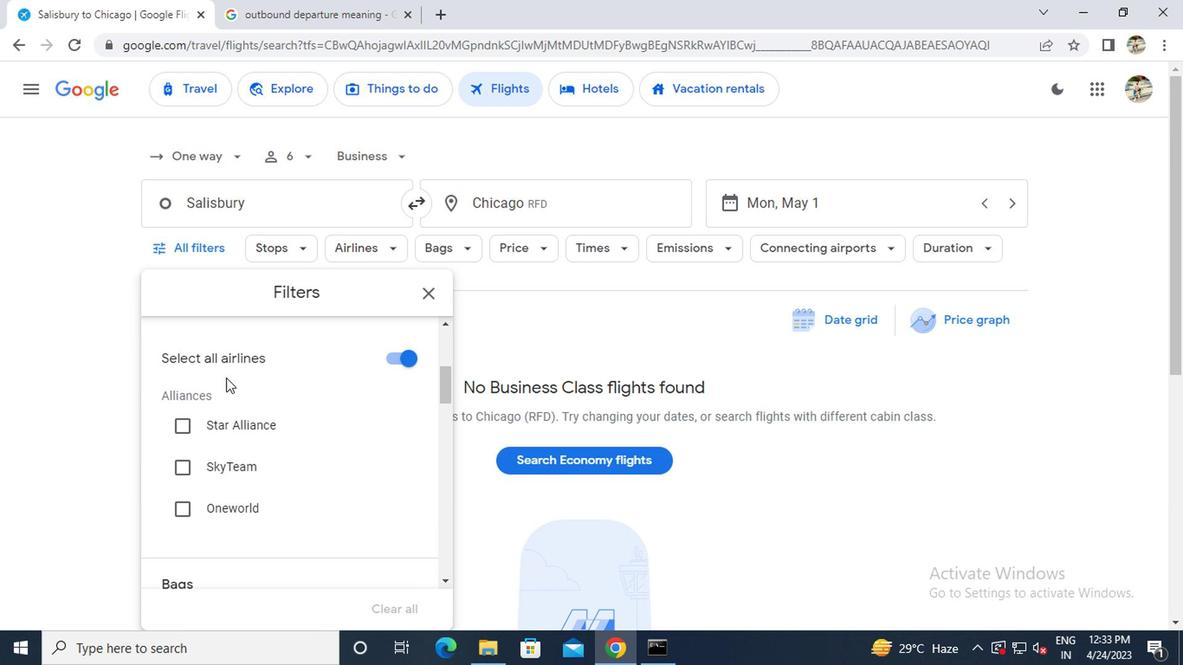 
Action: Mouse scrolled (222, 379) with delta (0, 0)
Screenshot: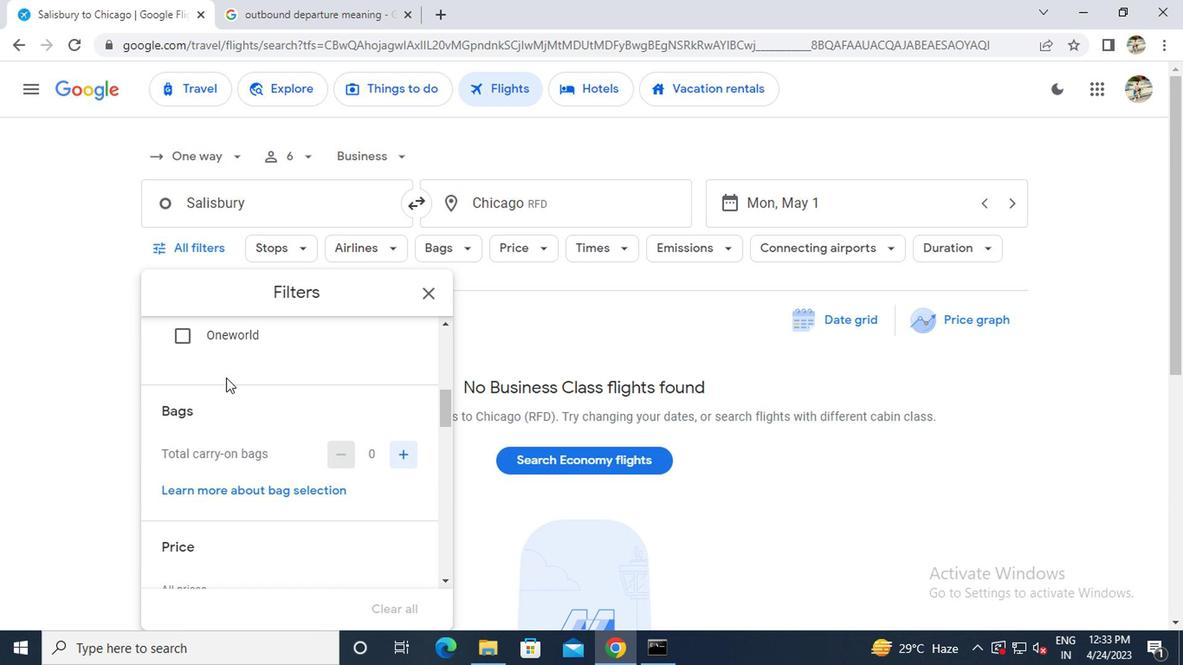 
Action: Mouse moved to (403, 368)
Screenshot: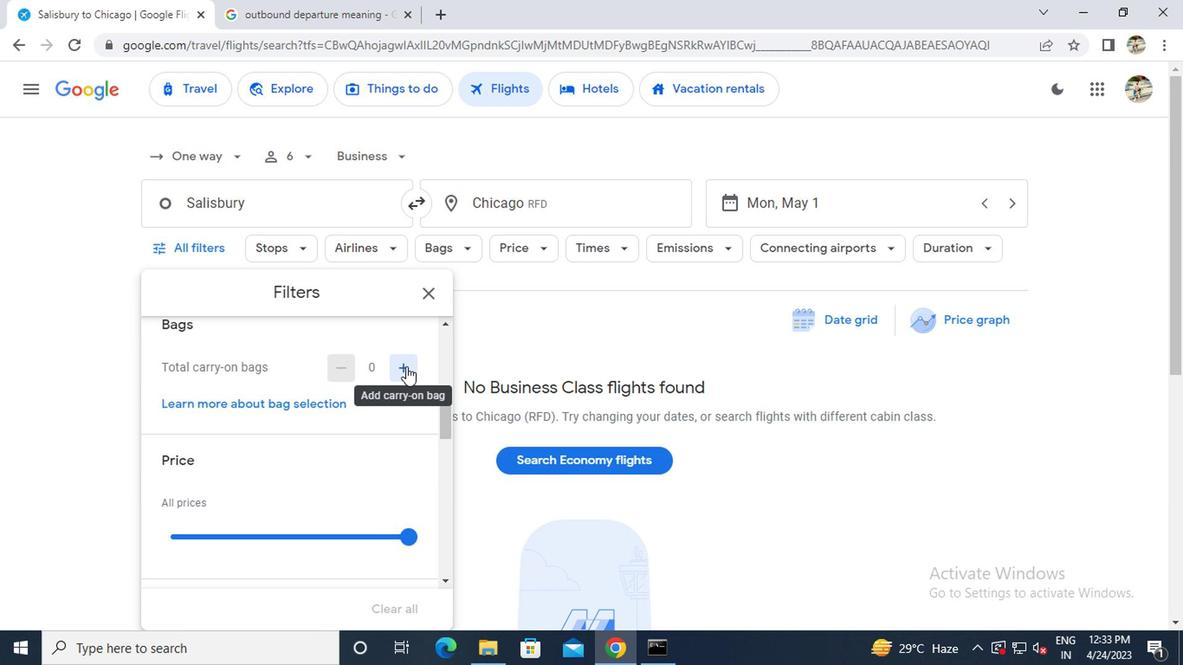 
Action: Mouse pressed left at (403, 368)
Screenshot: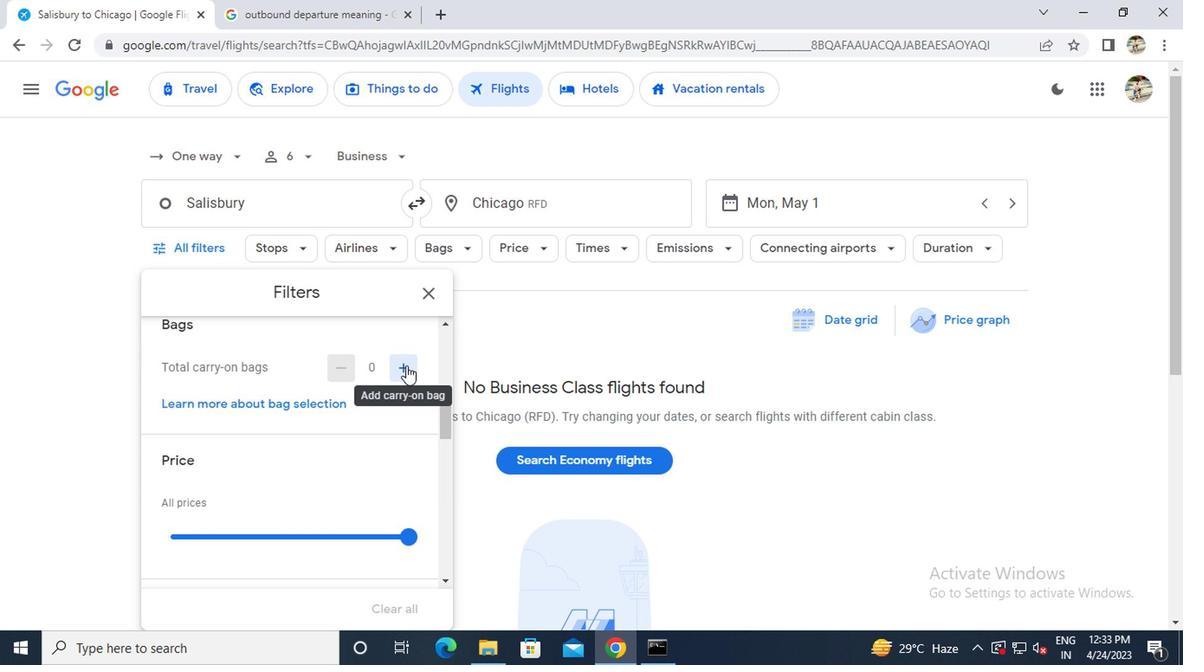 
Action: Mouse pressed left at (403, 368)
Screenshot: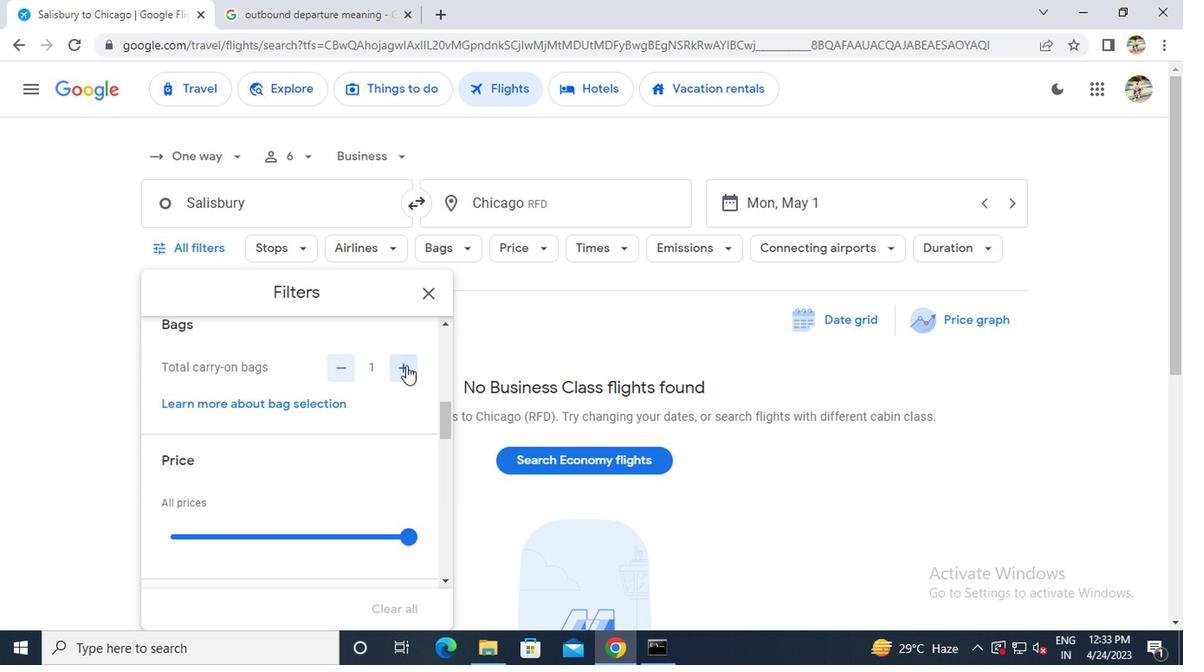 
Action: Mouse moved to (405, 370)
Screenshot: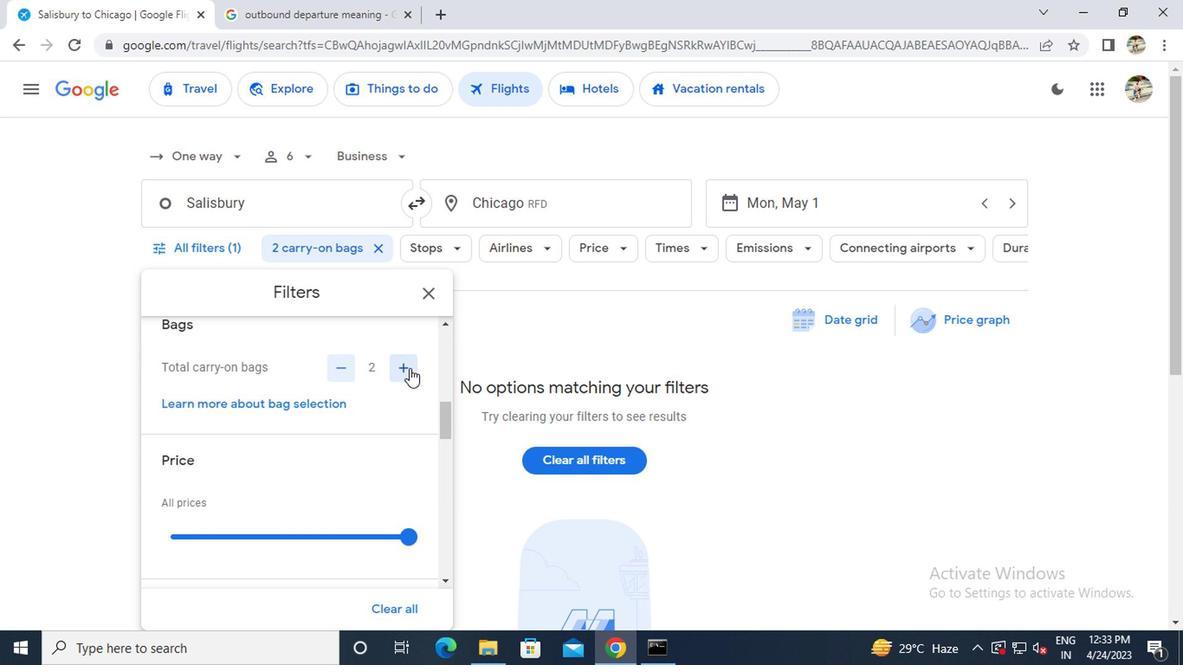 
Action: Mouse scrolled (405, 369) with delta (0, 0)
Screenshot: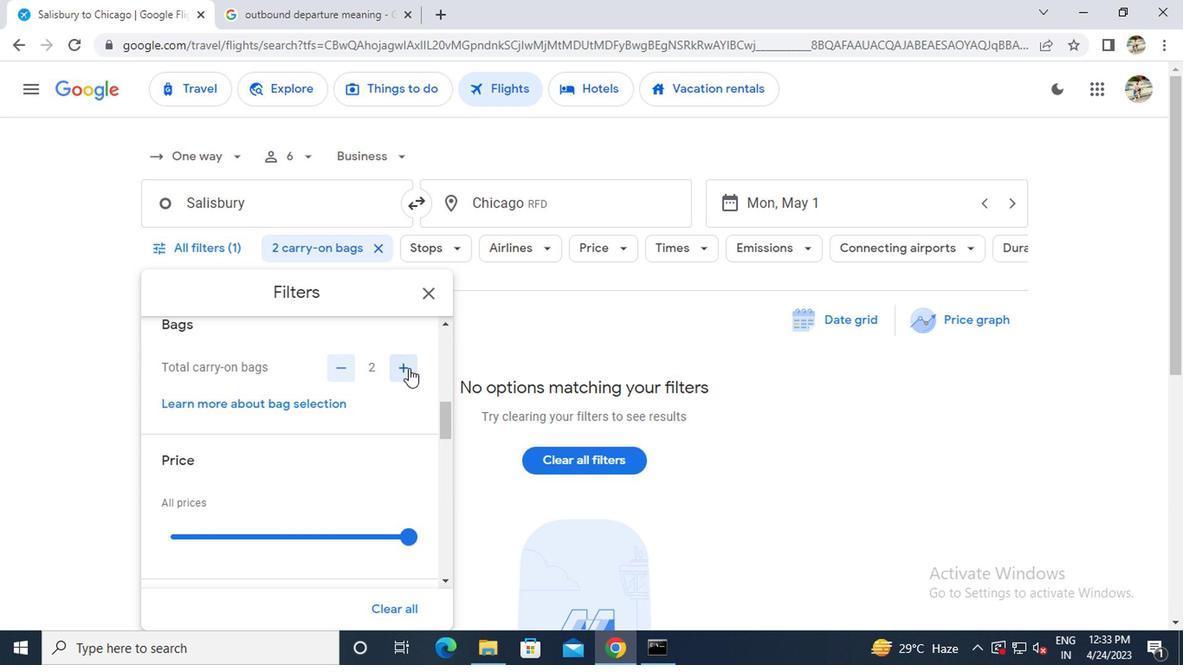 
Action: Mouse moved to (407, 449)
Screenshot: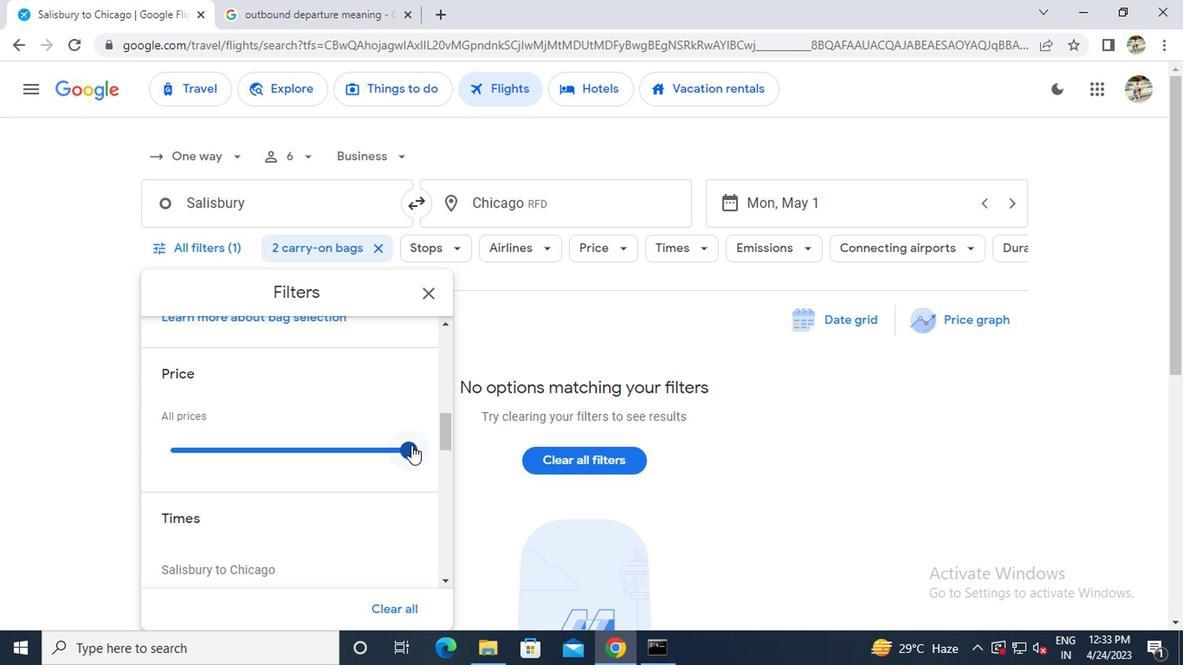 
Action: Mouse pressed left at (407, 449)
Screenshot: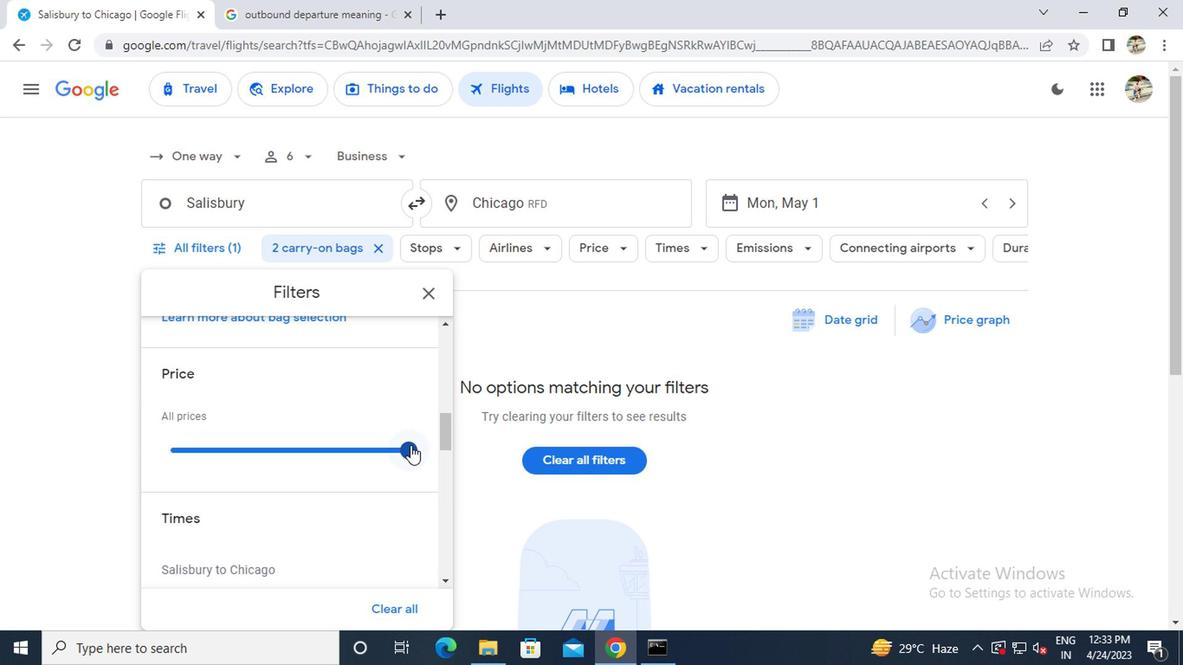 
Action: Mouse moved to (368, 470)
Screenshot: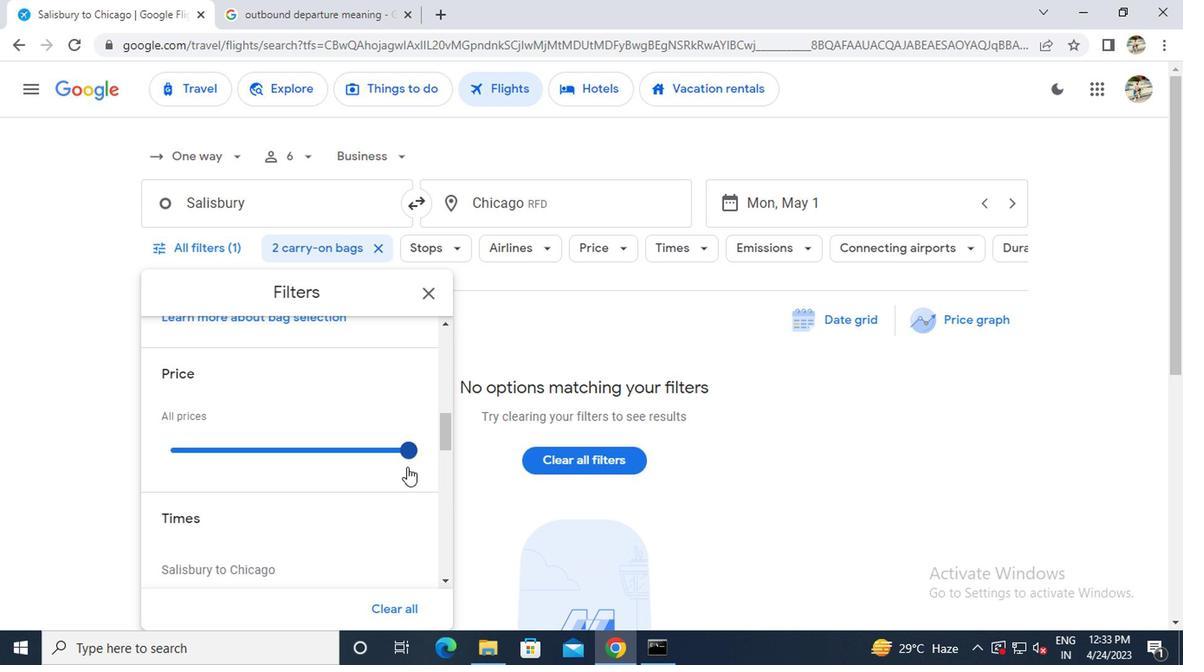 
Action: Mouse scrolled (368, 469) with delta (0, -1)
Screenshot: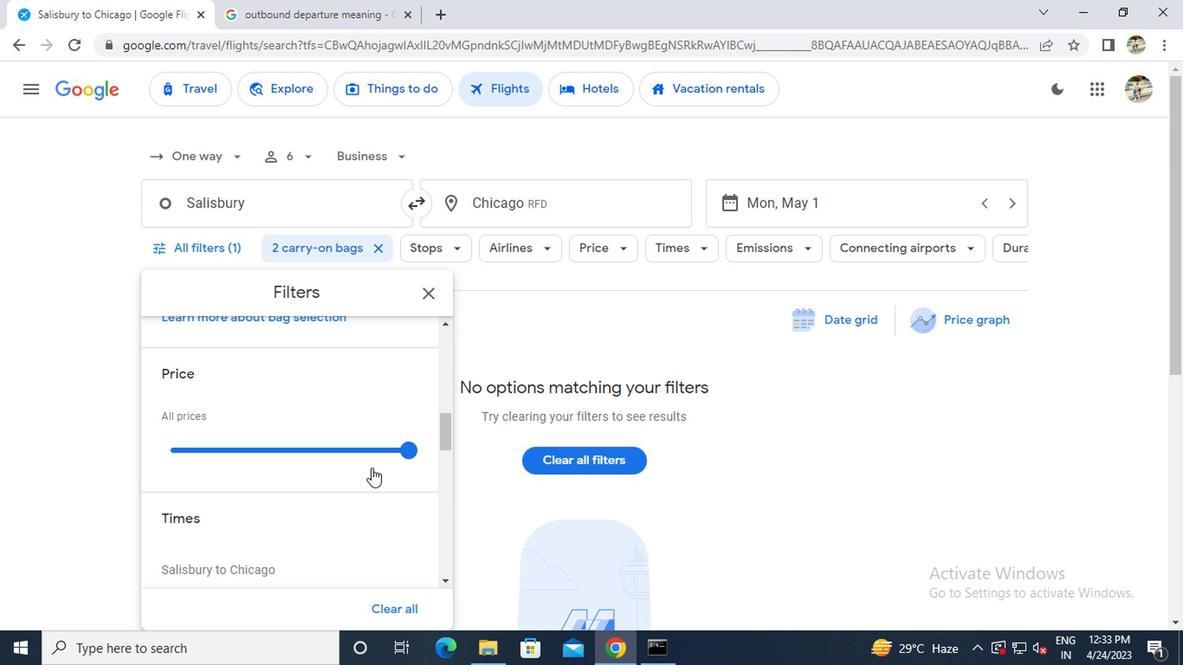 
Action: Mouse scrolled (368, 469) with delta (0, -1)
Screenshot: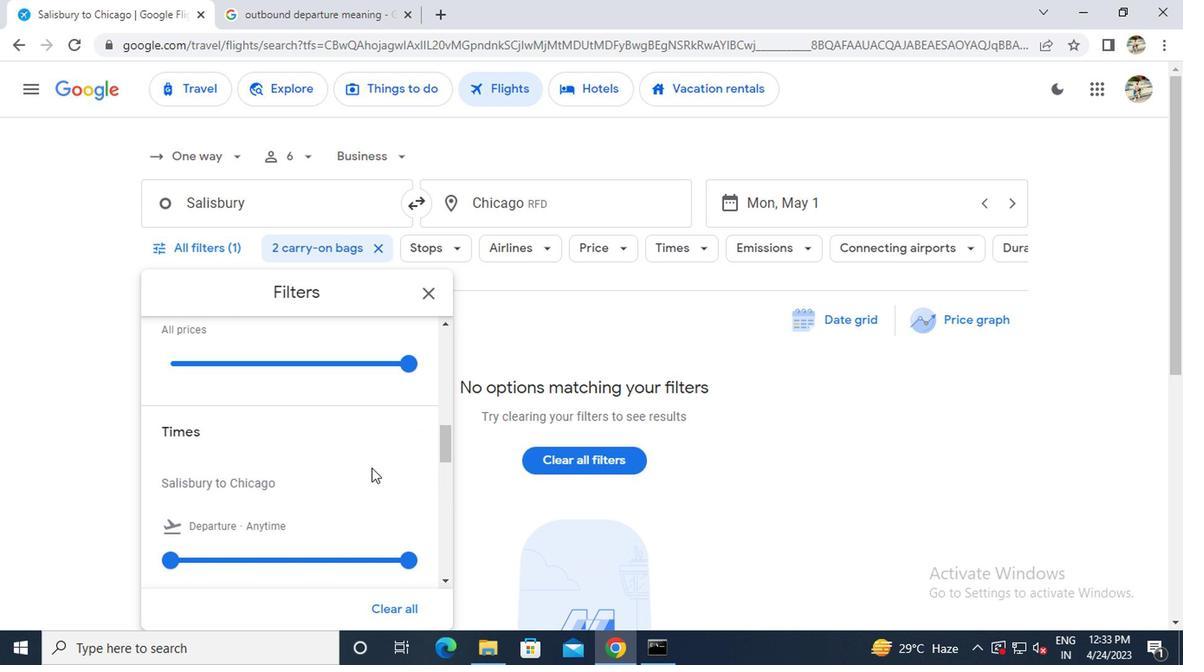 
Action: Mouse moved to (174, 464)
Screenshot: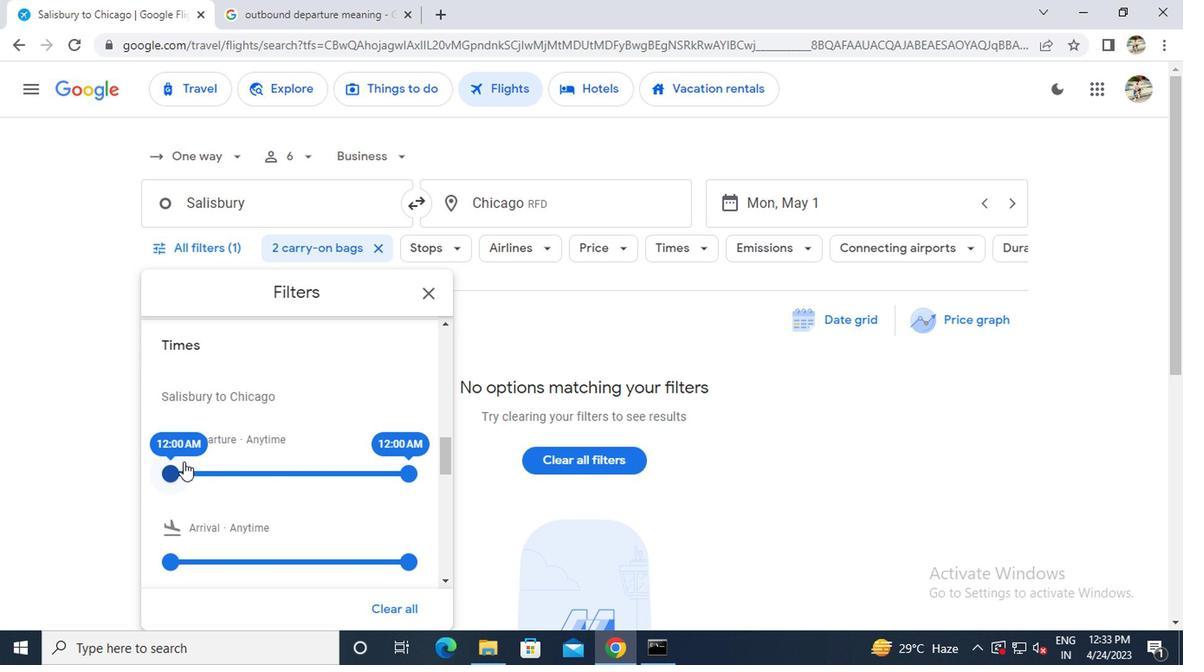 
Action: Mouse pressed left at (174, 464)
Screenshot: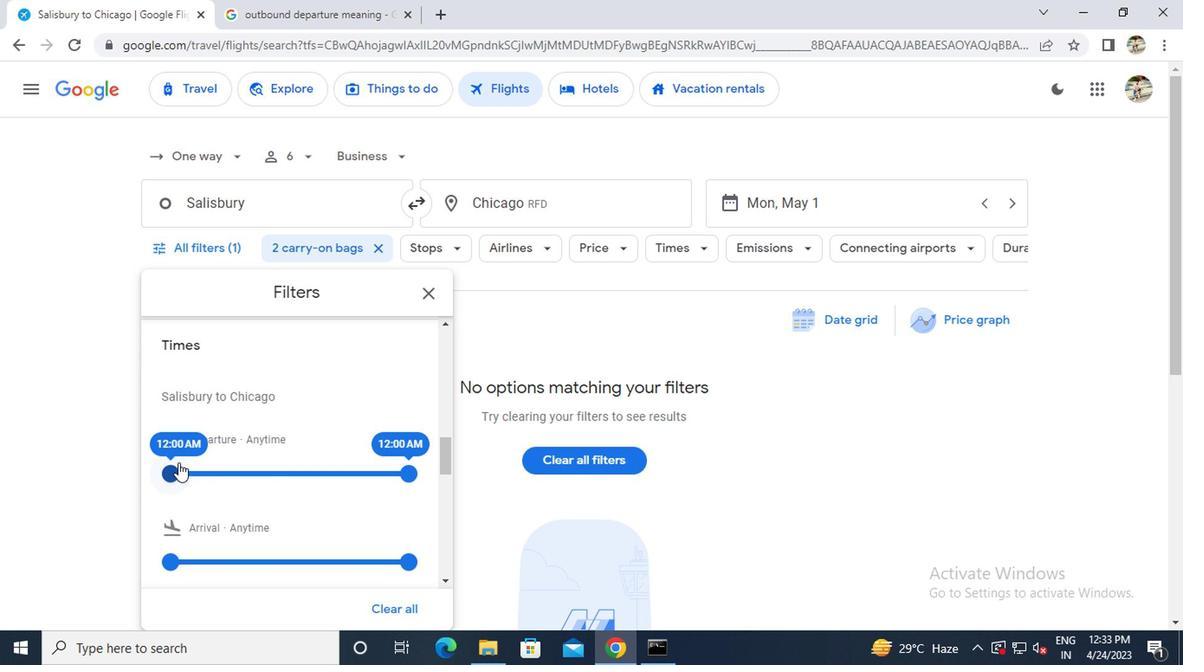 
Action: Mouse moved to (424, 302)
Screenshot: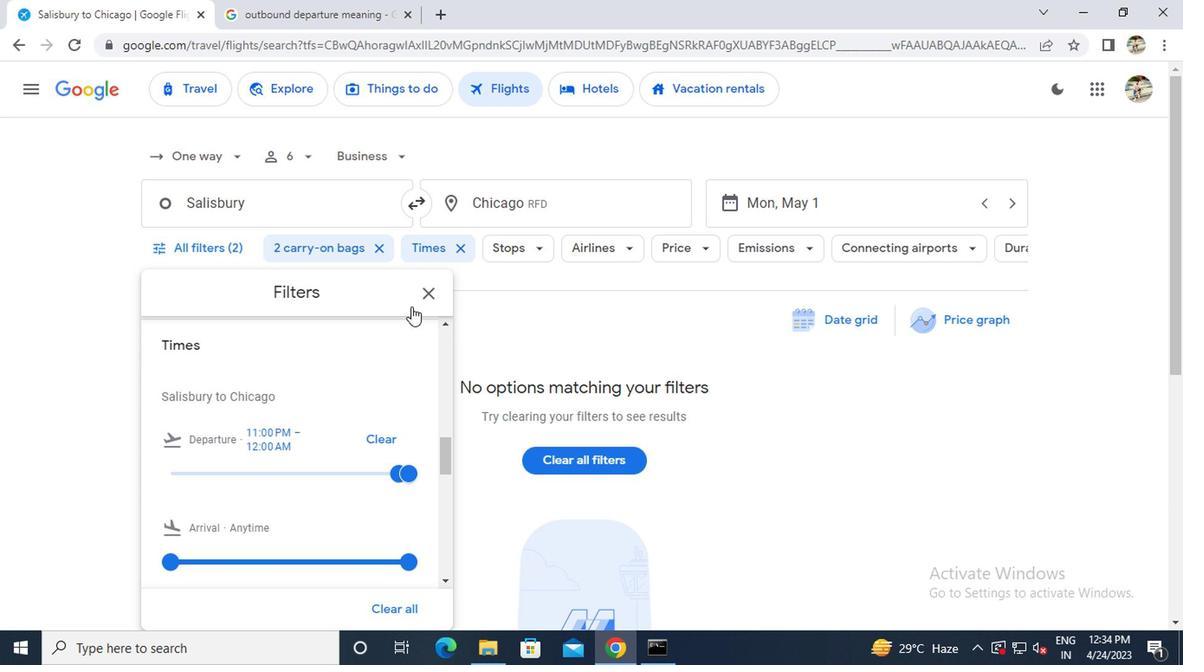 
Action: Mouse pressed left at (424, 302)
Screenshot: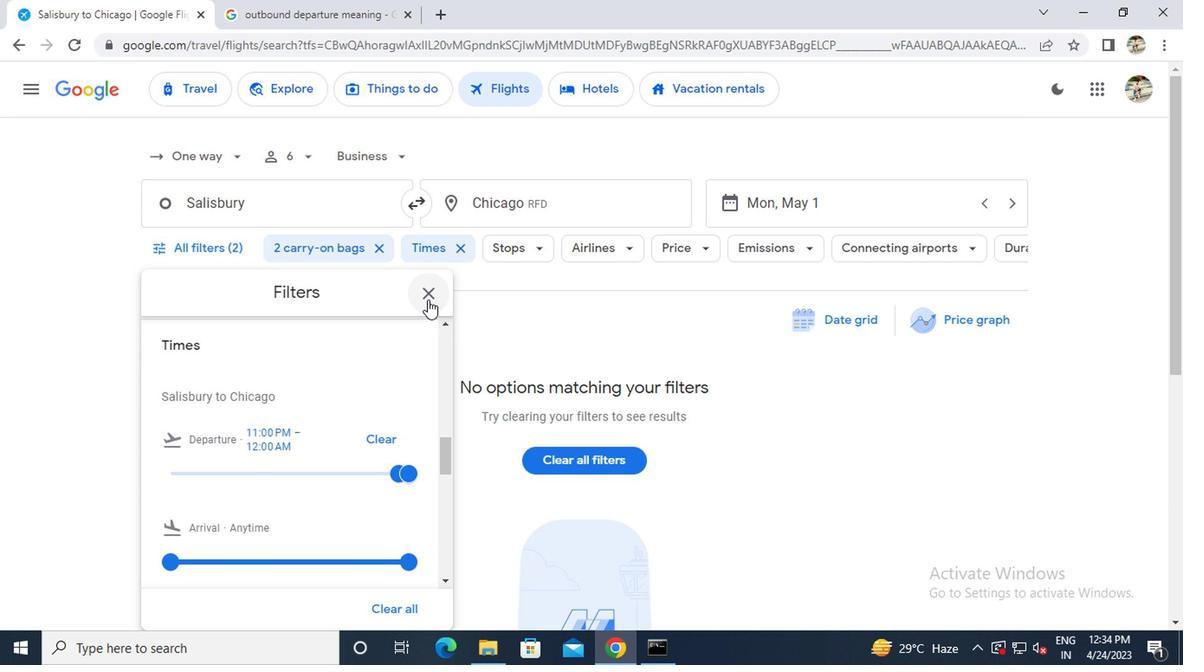 
Action: Mouse moved to (425, 302)
Screenshot: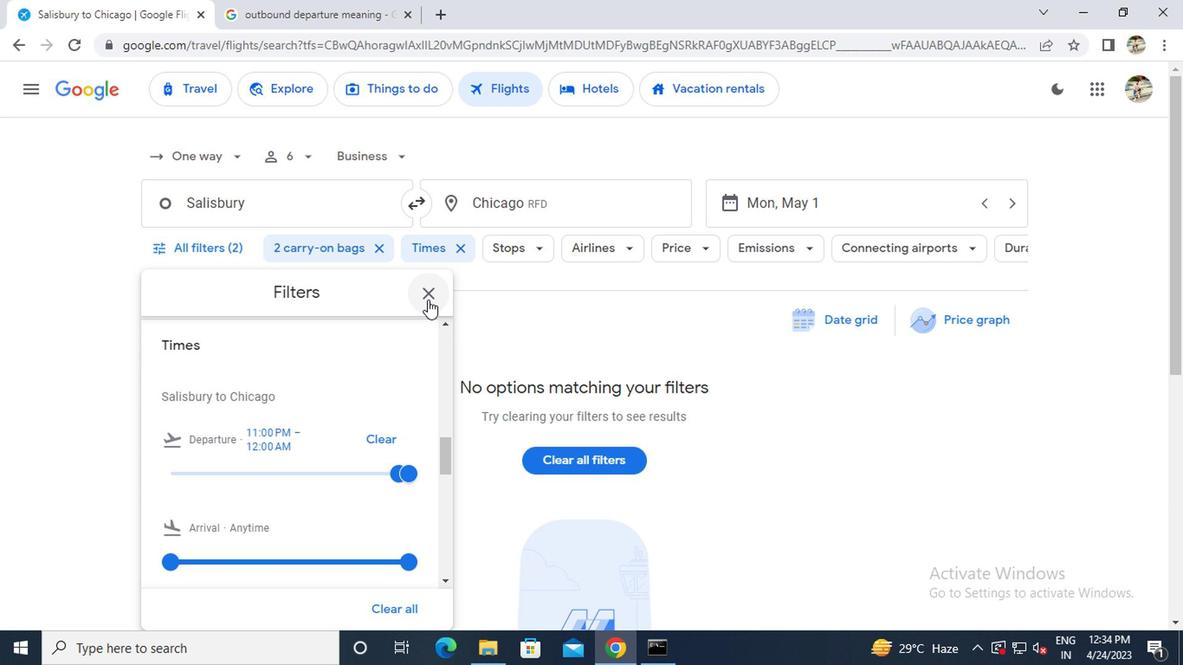 
